 Task: Find connections with filter location Devgarh with filter topic #covidwith filter profile language Potuguese with filter current company Tiger Analytics with filter school Maulana Azad Medical College with filter industry Coal Mining with filter service category Loans with filter keywords title Petroleum Engineer
Action: Mouse moved to (504, 69)
Screenshot: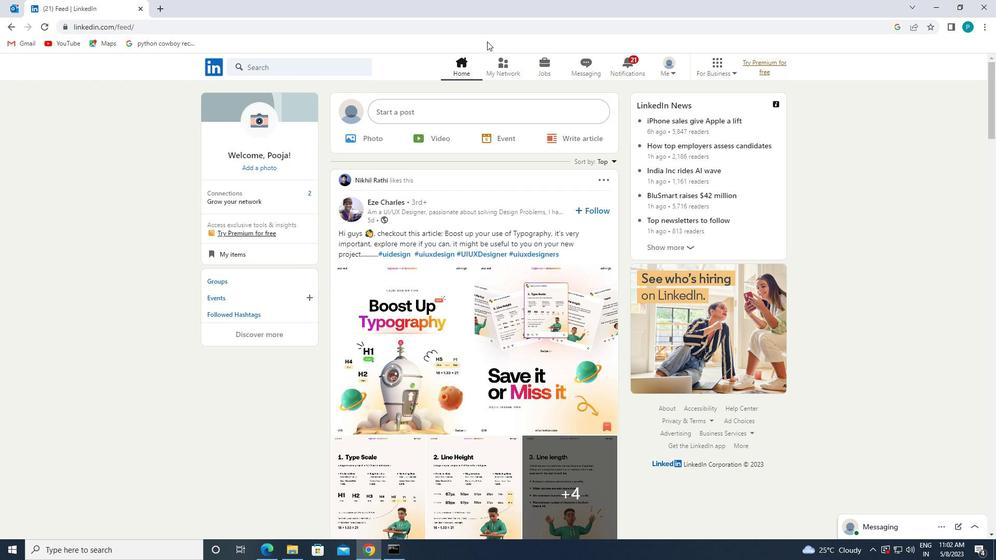 
Action: Mouse pressed left at (504, 69)
Screenshot: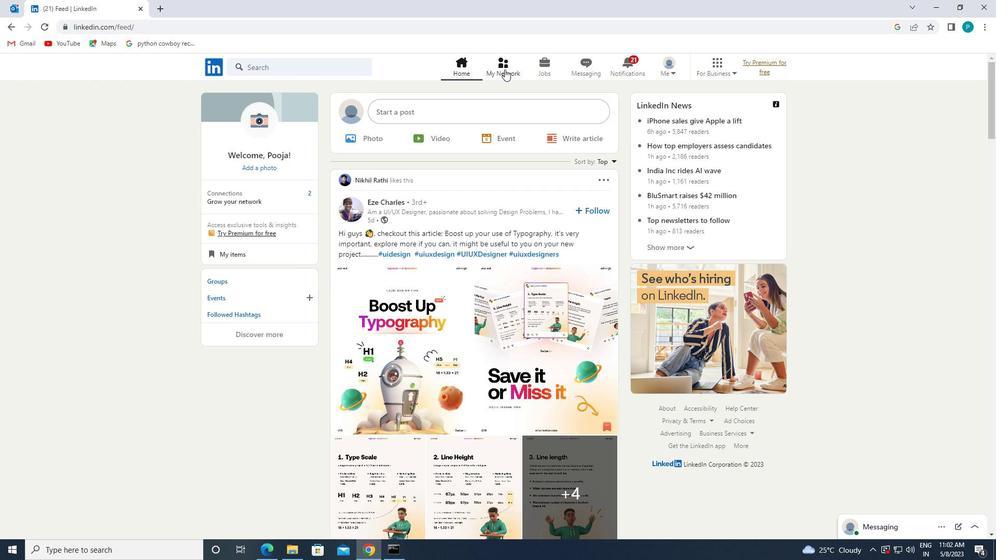 
Action: Mouse moved to (333, 117)
Screenshot: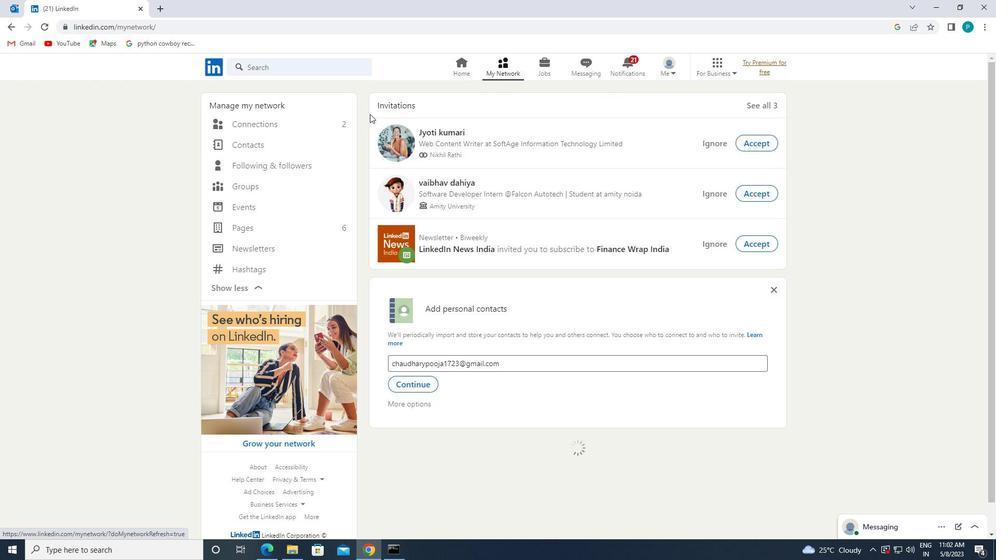
Action: Mouse pressed left at (333, 117)
Screenshot: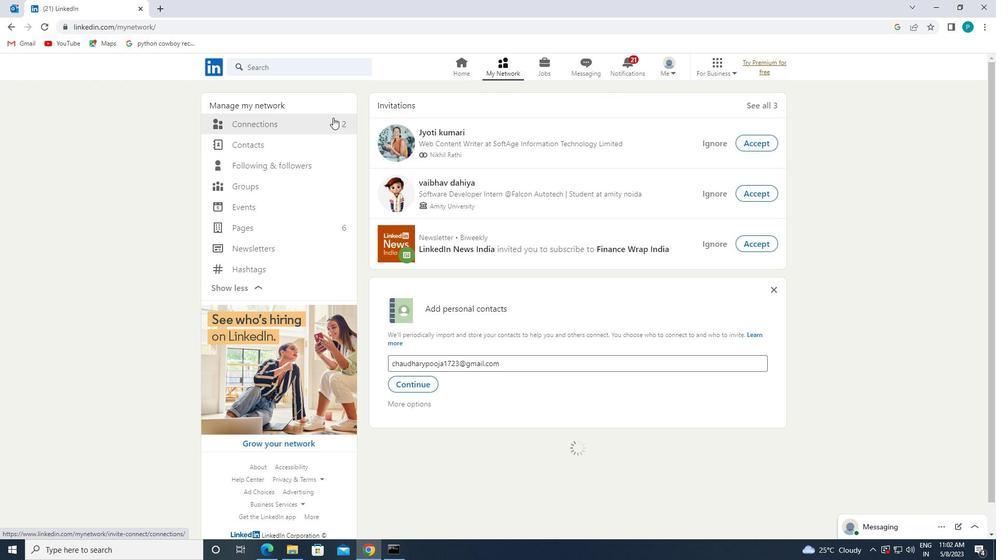 
Action: Mouse moved to (568, 123)
Screenshot: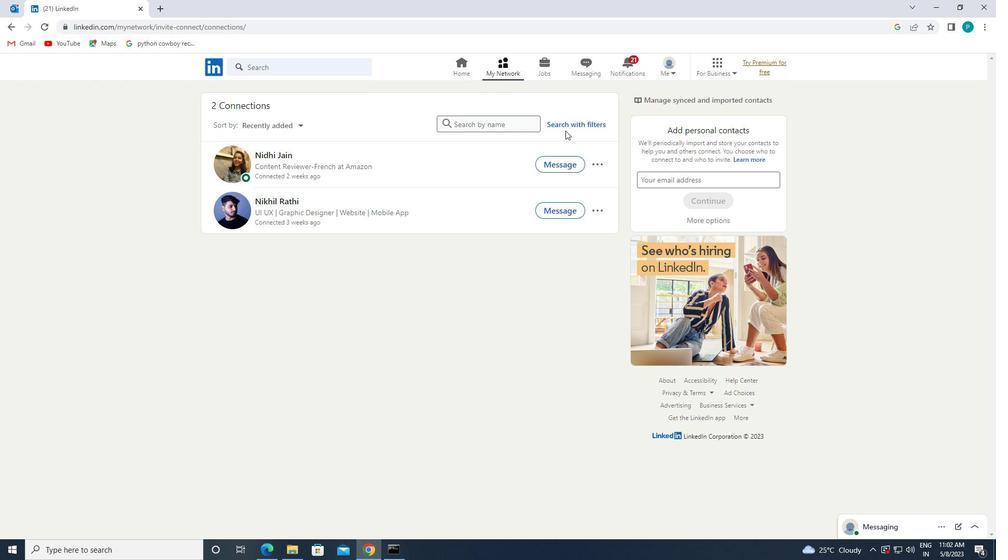 
Action: Mouse pressed left at (568, 123)
Screenshot: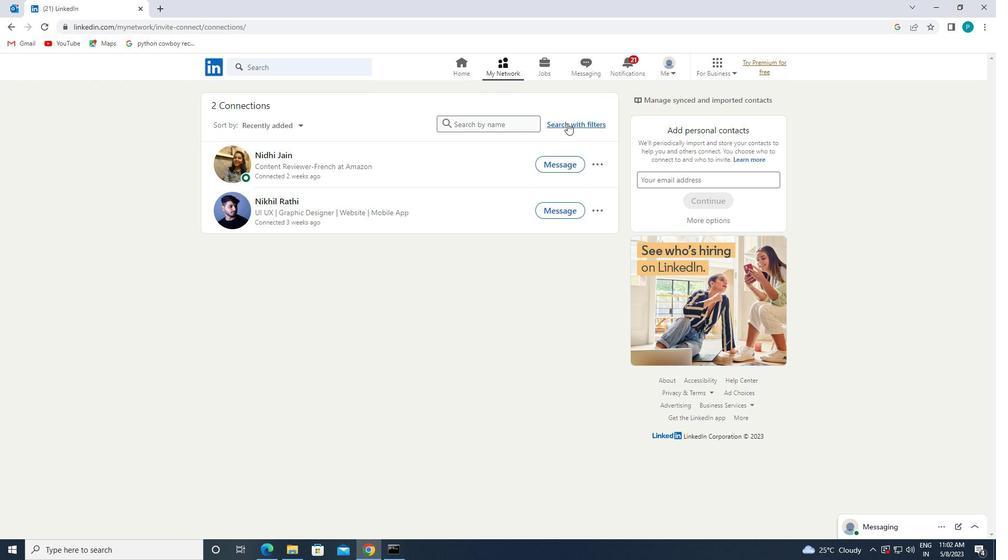 
Action: Mouse moved to (533, 96)
Screenshot: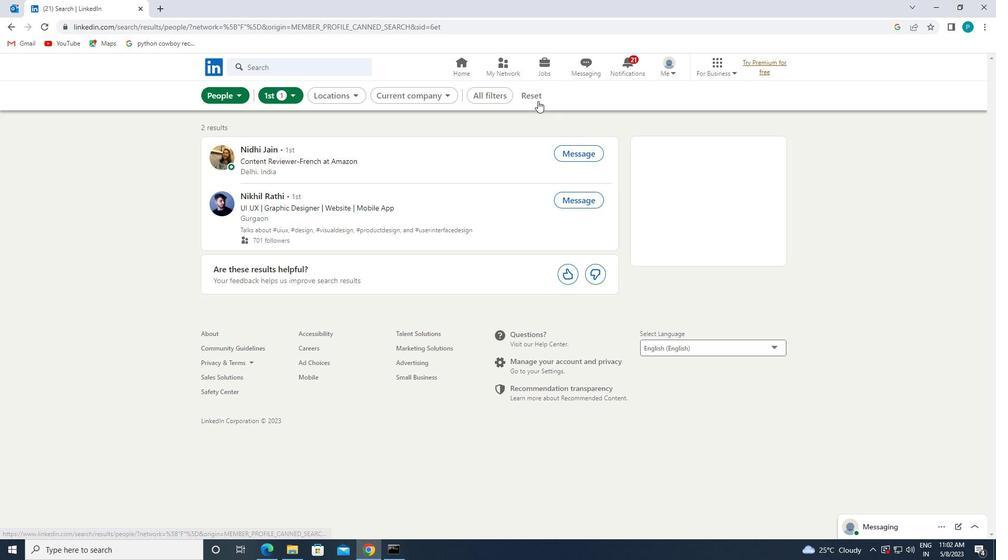 
Action: Mouse pressed left at (533, 96)
Screenshot: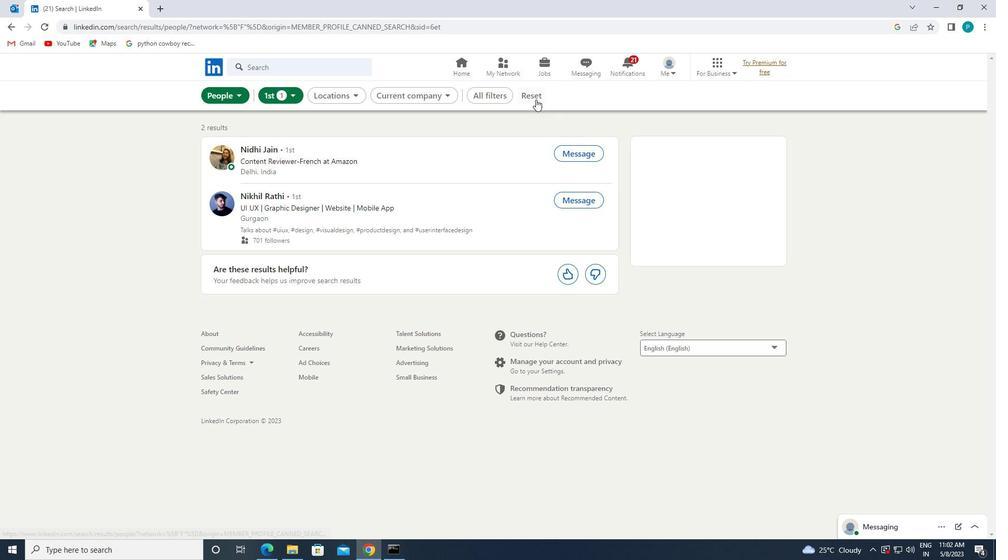 
Action: Mouse moved to (523, 94)
Screenshot: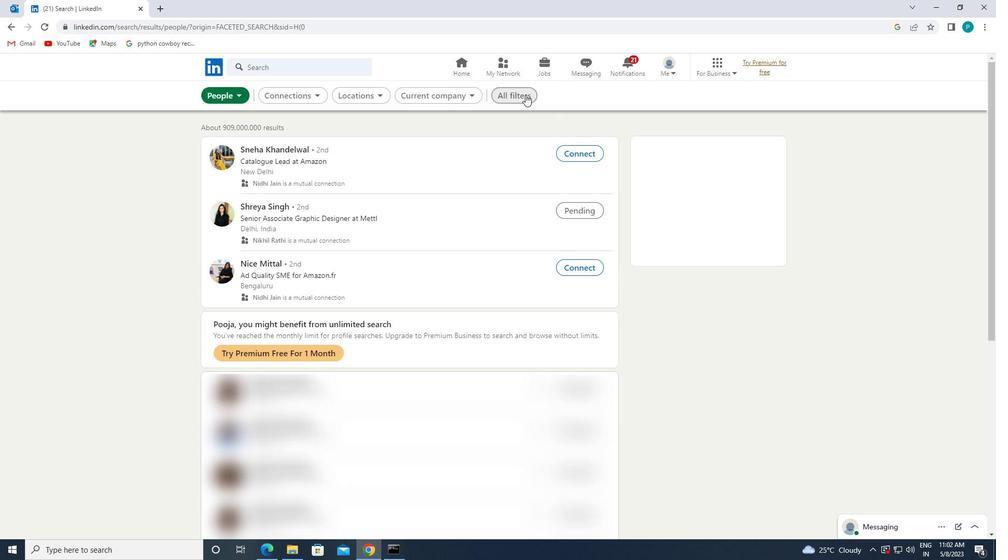 
Action: Mouse pressed left at (523, 94)
Screenshot: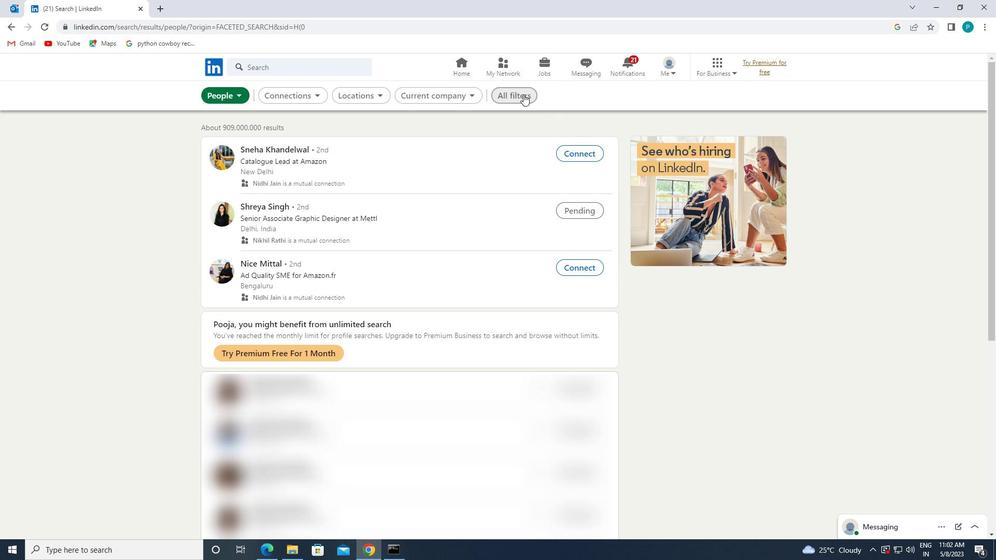 
Action: Mouse moved to (989, 299)
Screenshot: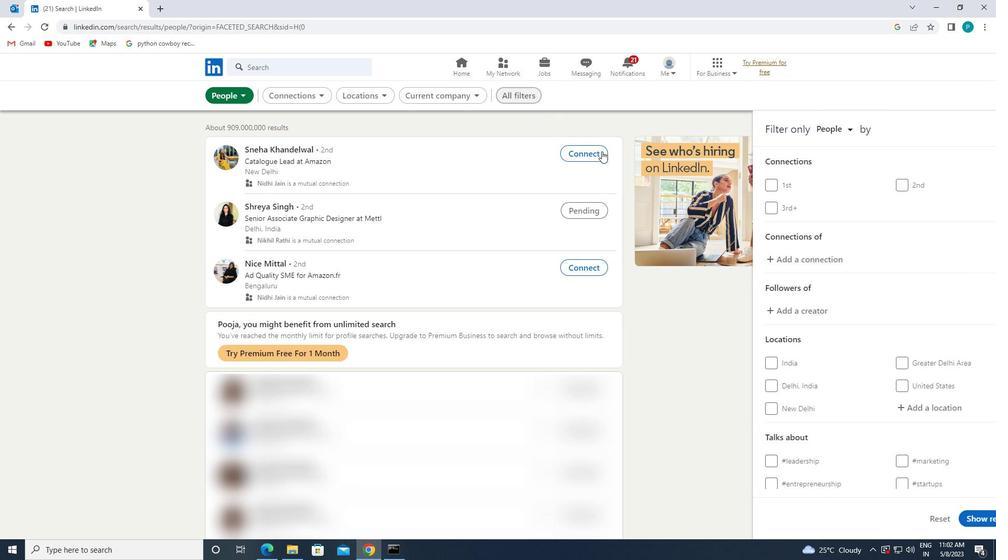
Action: Mouse scrolled (989, 298) with delta (0, 0)
Screenshot: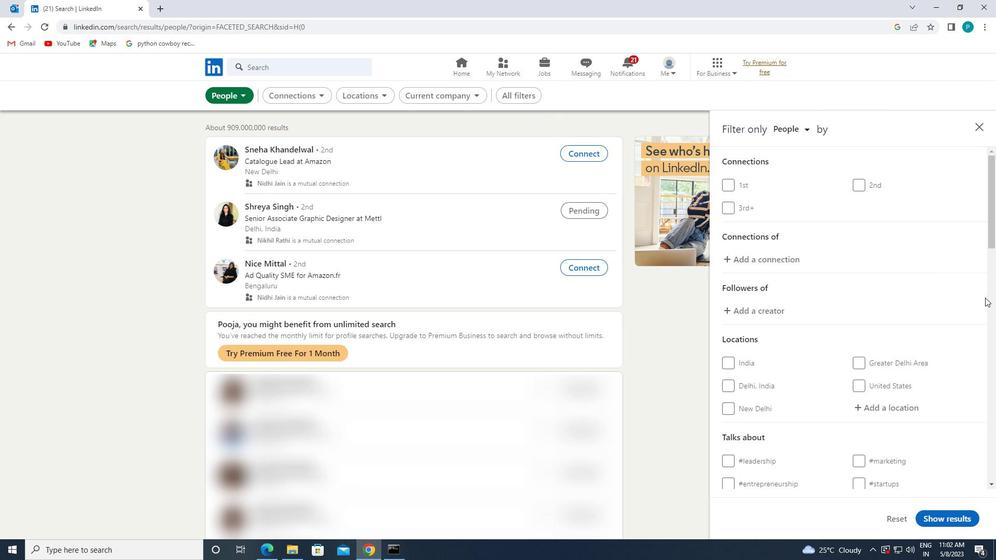
Action: Mouse scrolled (989, 298) with delta (0, 0)
Screenshot: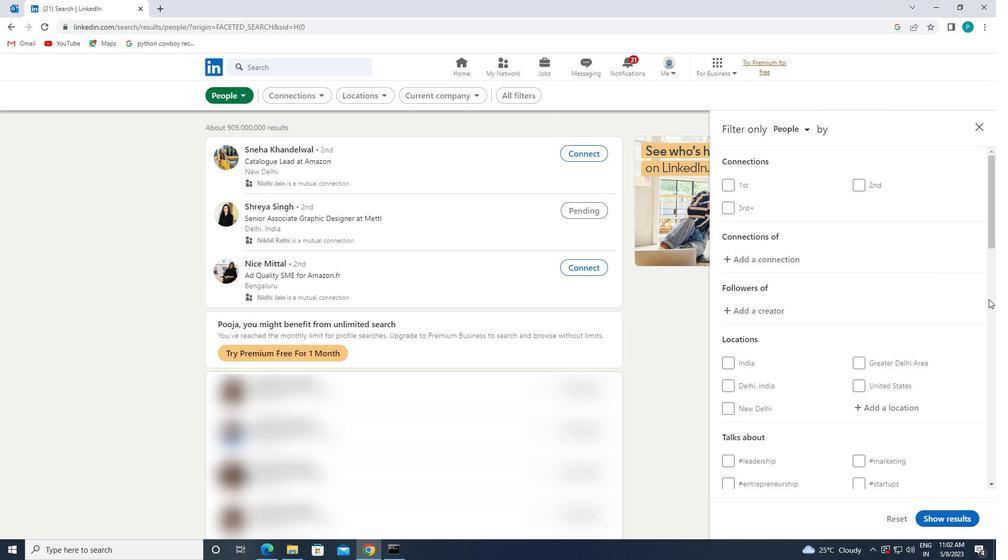 
Action: Mouse moved to (989, 298)
Screenshot: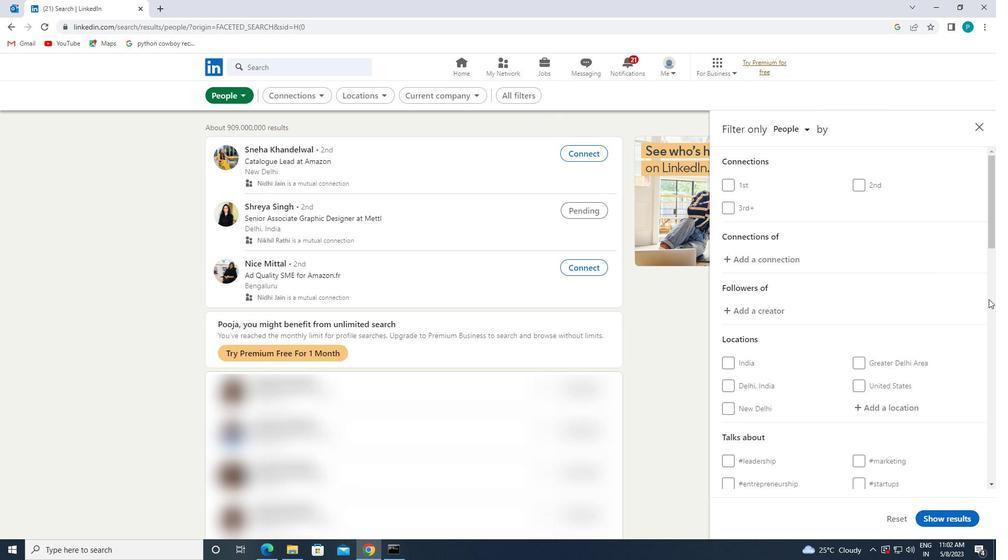
Action: Mouse scrolled (989, 298) with delta (0, 0)
Screenshot: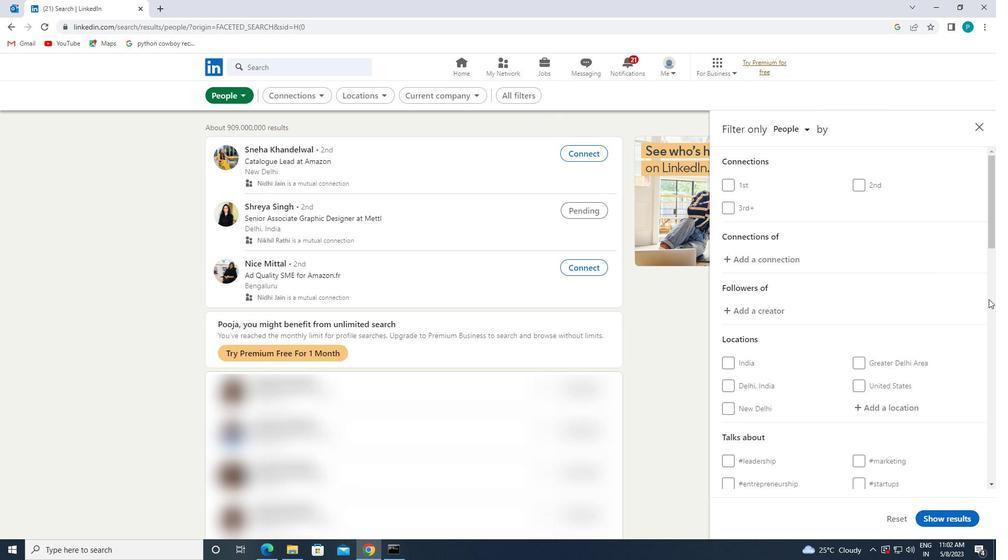 
Action: Mouse moved to (913, 257)
Screenshot: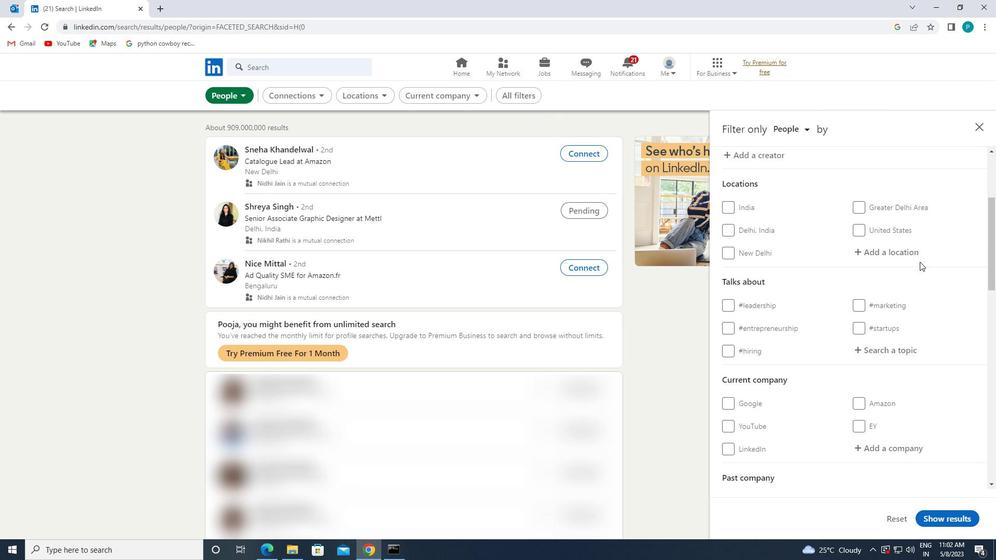 
Action: Mouse pressed left at (913, 257)
Screenshot: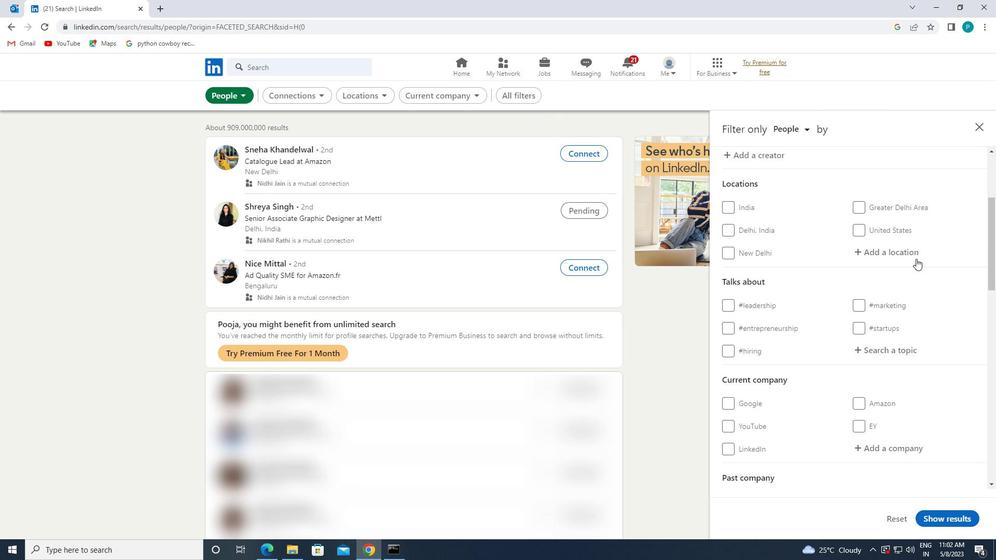 
Action: Key pressed <Key.caps_lock>d<Key.caps_lock>evgarh
Screenshot: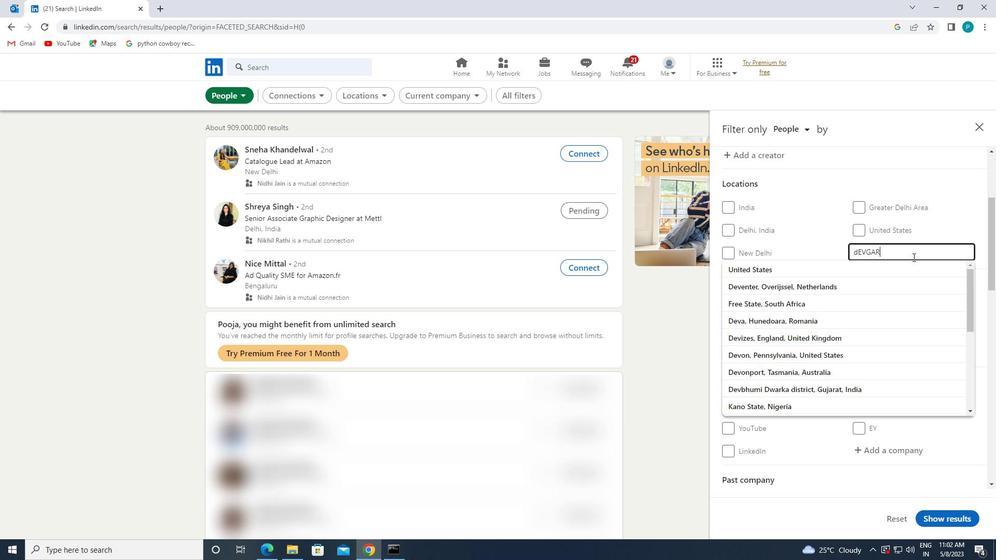 
Action: Mouse moved to (830, 275)
Screenshot: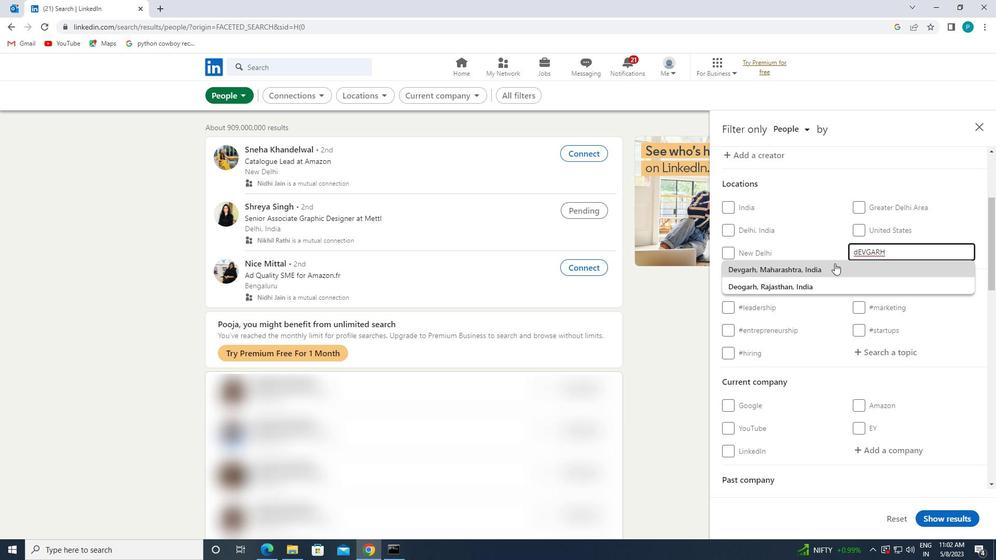 
Action: Mouse pressed left at (830, 275)
Screenshot: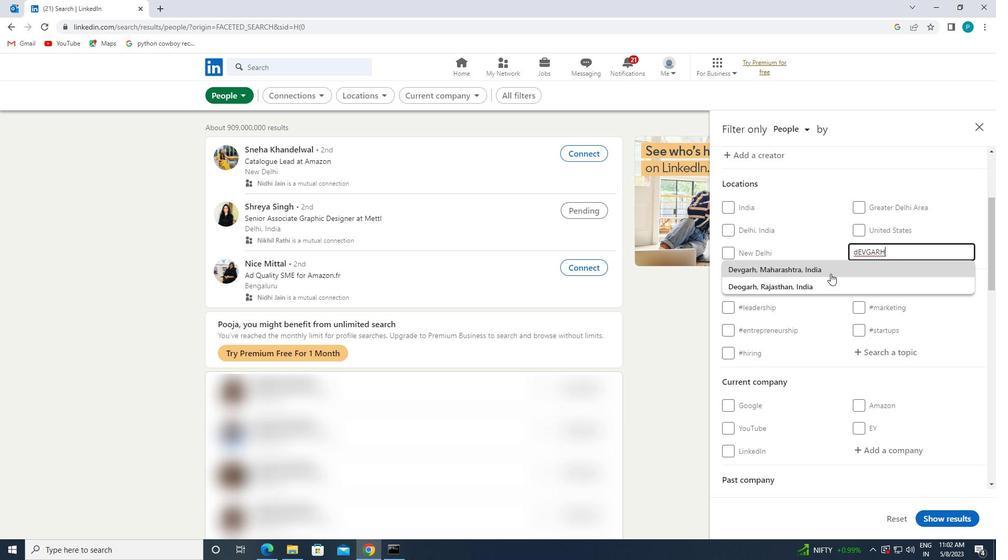 
Action: Mouse moved to (875, 309)
Screenshot: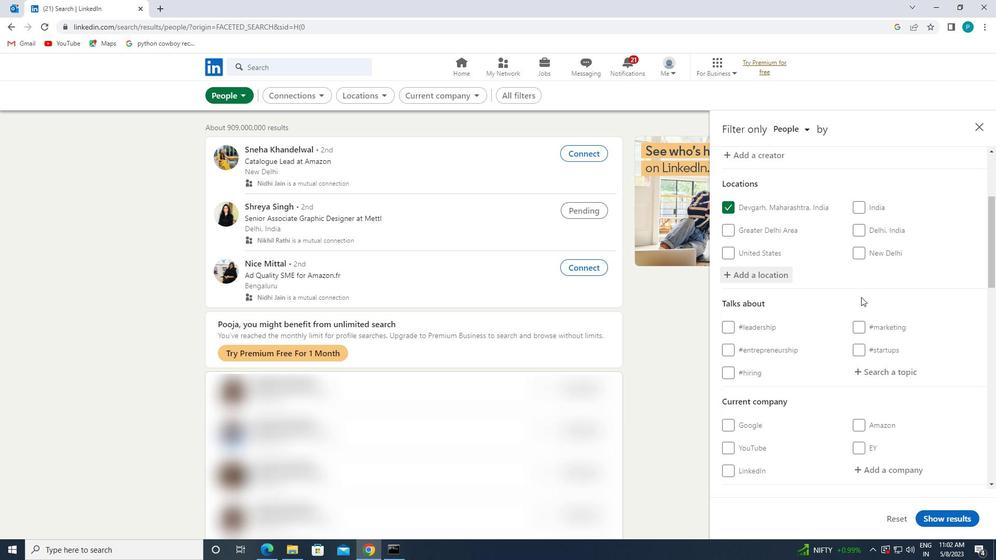 
Action: Mouse scrolled (875, 309) with delta (0, 0)
Screenshot: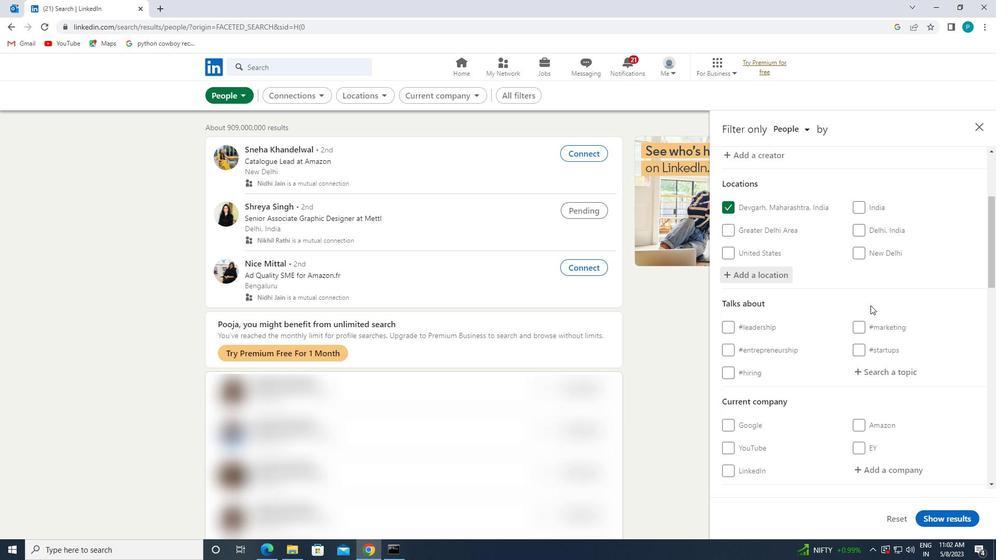 
Action: Mouse moved to (884, 313)
Screenshot: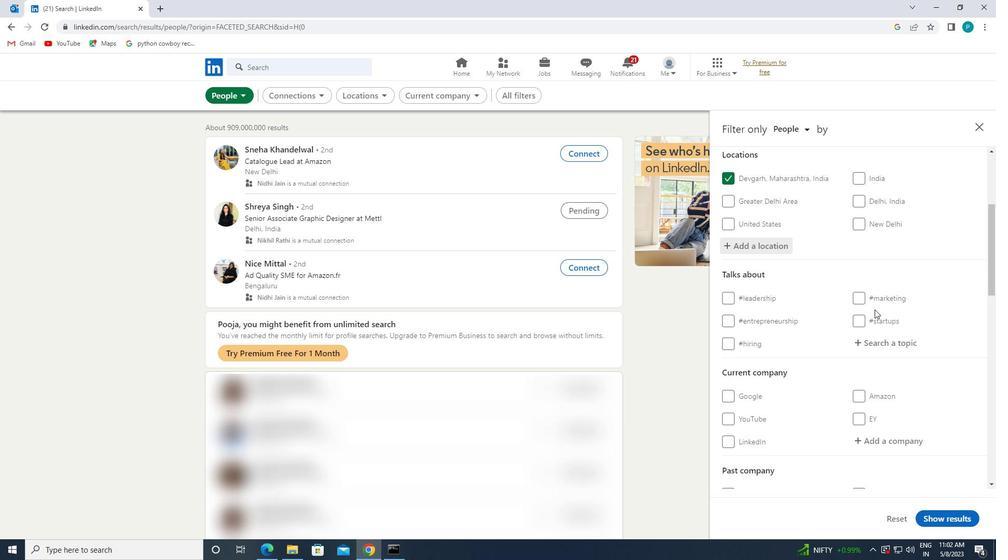 
Action: Mouse pressed left at (884, 313)
Screenshot: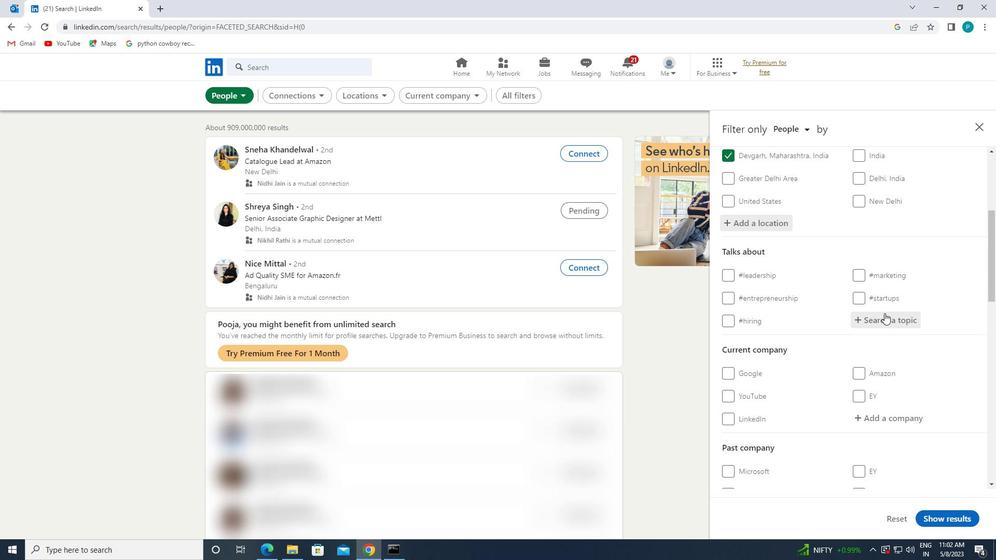 
Action: Key pressed <Key.shift>#COVID<Key.backspace><Key.backspace><Key.backspace><Key.backspace><Key.backspace><Key.caps_lock>COVID
Screenshot: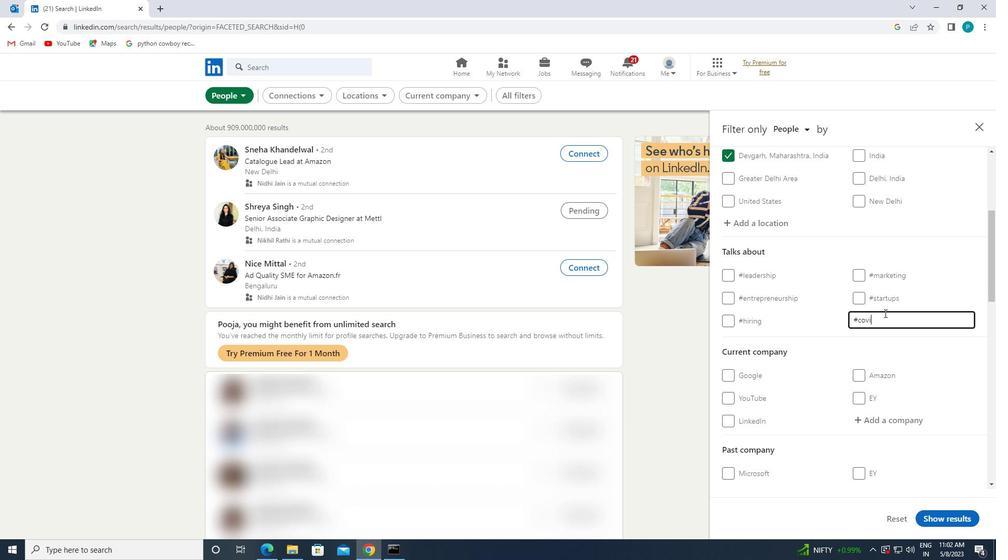 
Action: Mouse moved to (857, 372)
Screenshot: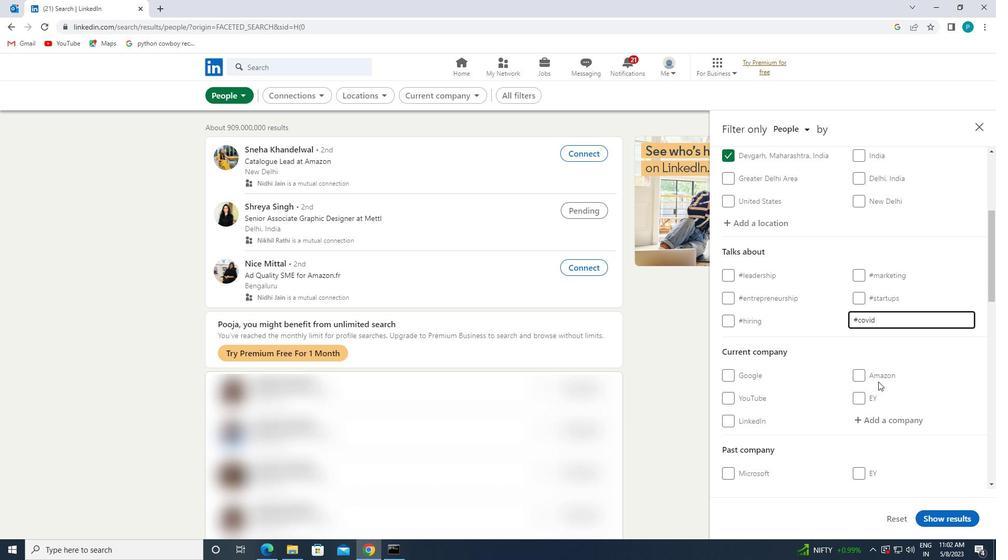 
Action: Mouse scrolled (857, 371) with delta (0, 0)
Screenshot: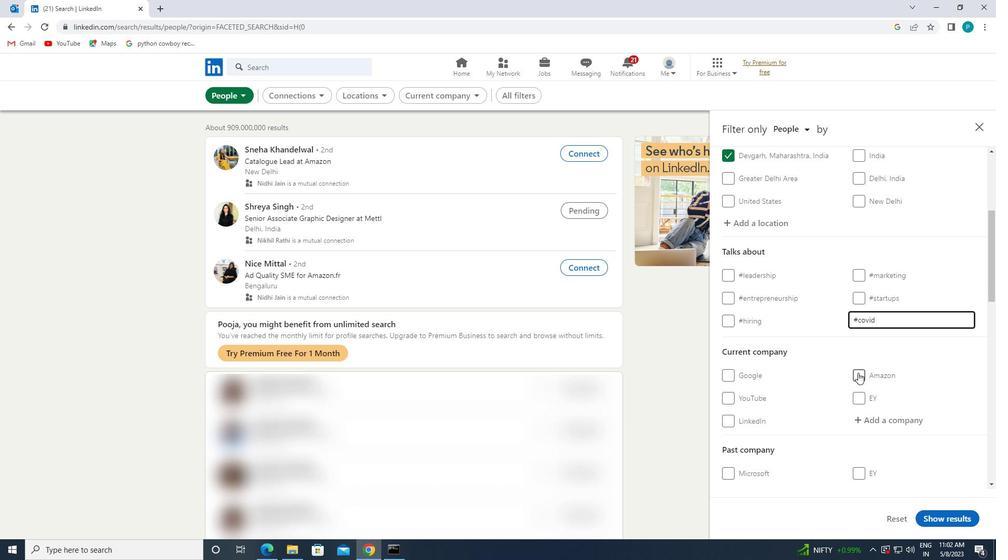 
Action: Mouse moved to (858, 371)
Screenshot: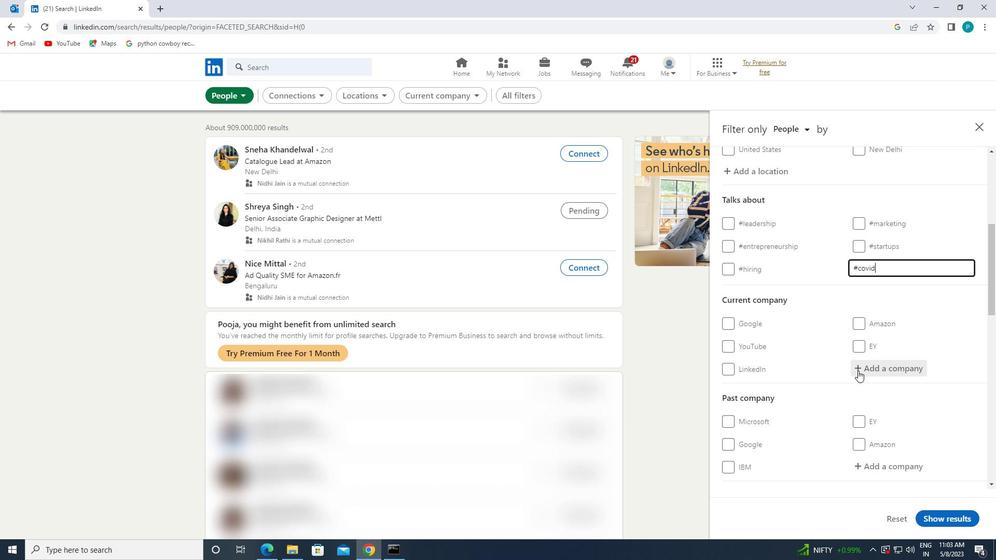 
Action: Mouse scrolled (858, 371) with delta (0, 0)
Screenshot: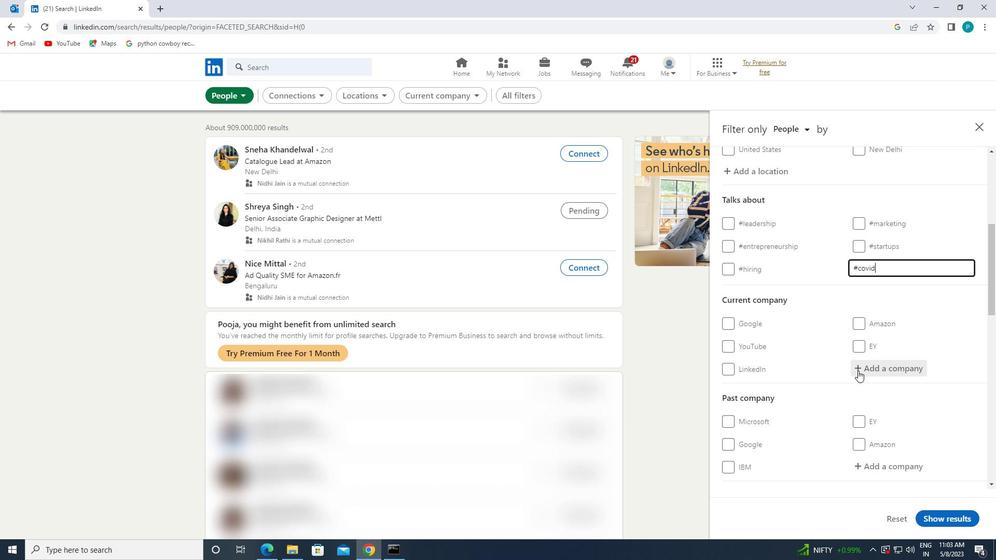 
Action: Mouse moved to (858, 372)
Screenshot: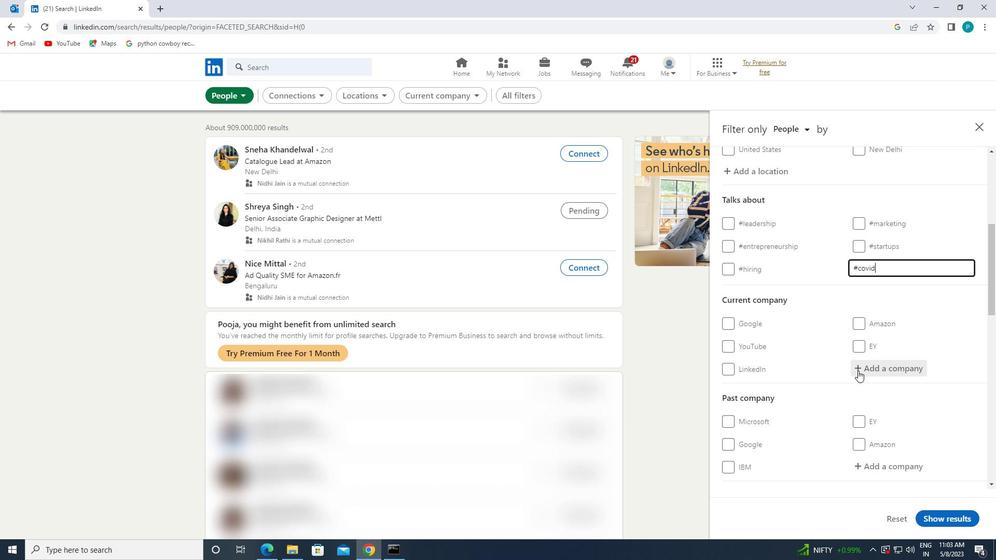 
Action: Mouse scrolled (858, 371) with delta (0, 0)
Screenshot: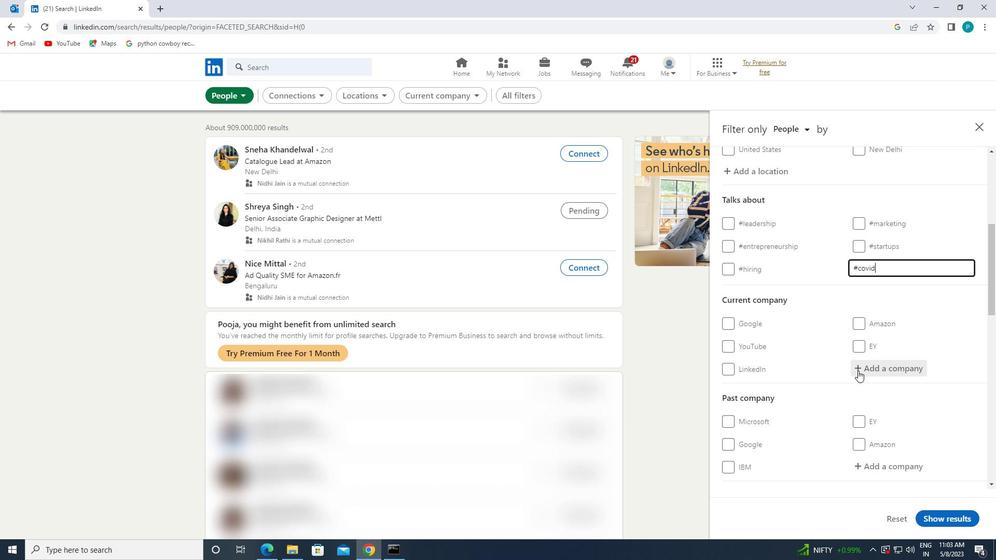 
Action: Mouse moved to (858, 372)
Screenshot: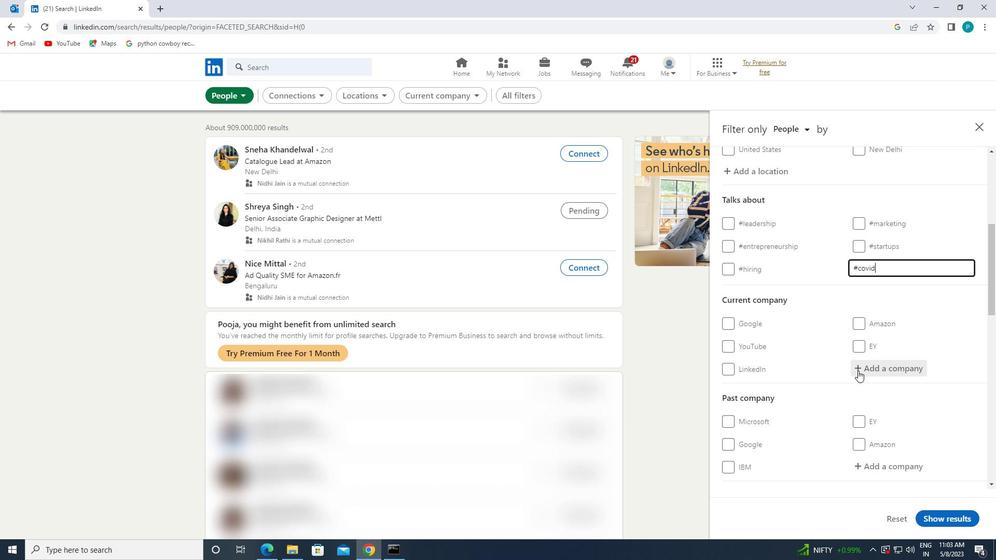 
Action: Mouse scrolled (858, 372) with delta (0, 0)
Screenshot: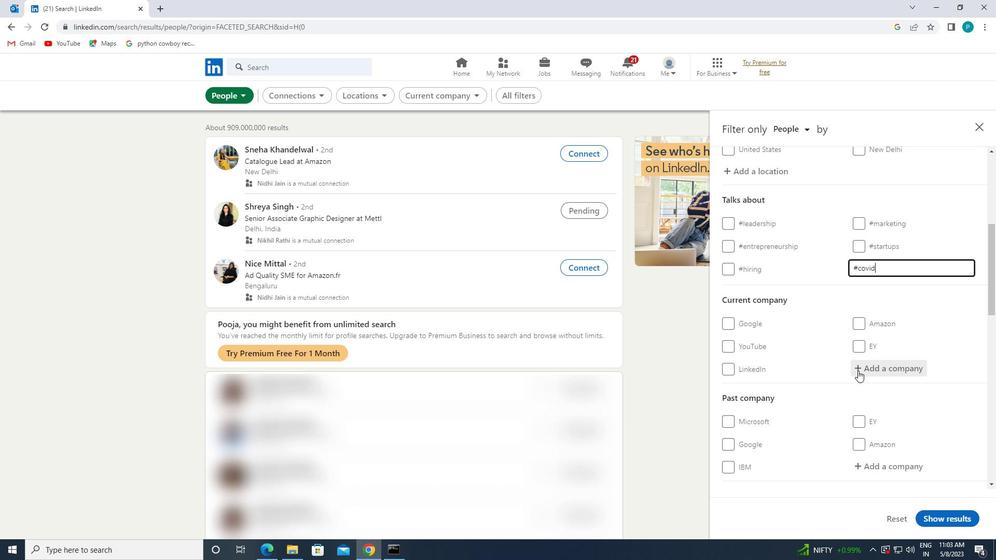
Action: Mouse moved to (825, 417)
Screenshot: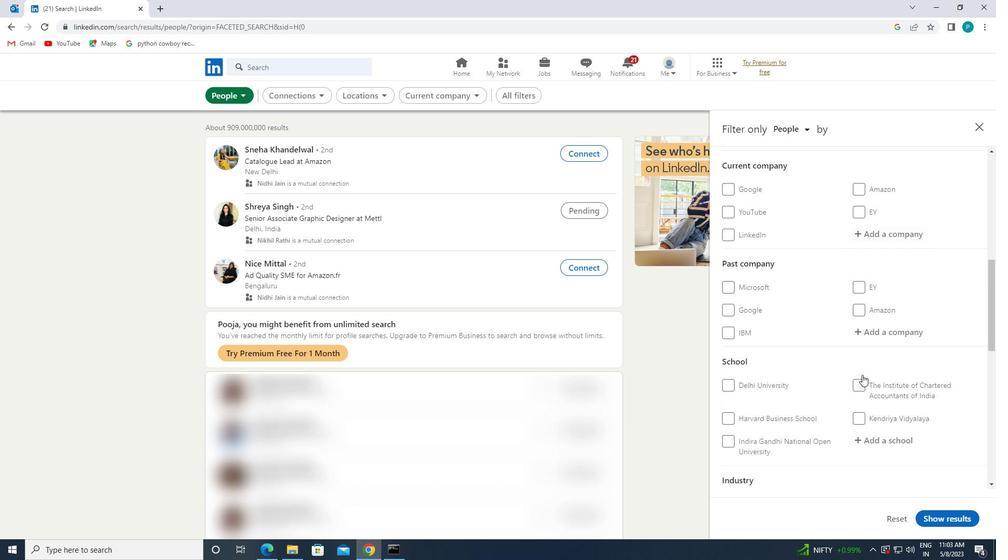 
Action: Mouse scrolled (825, 416) with delta (0, 0)
Screenshot: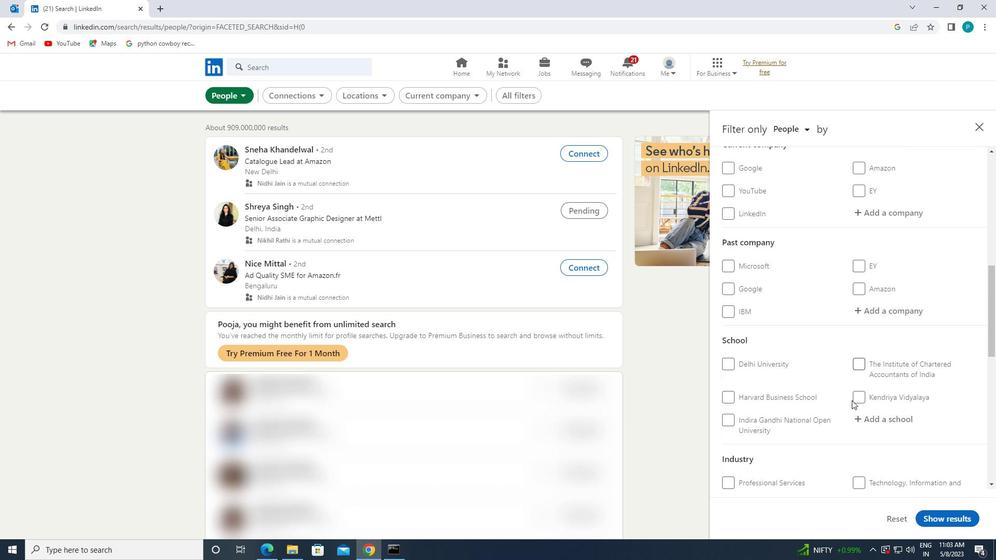
Action: Mouse moved to (824, 417)
Screenshot: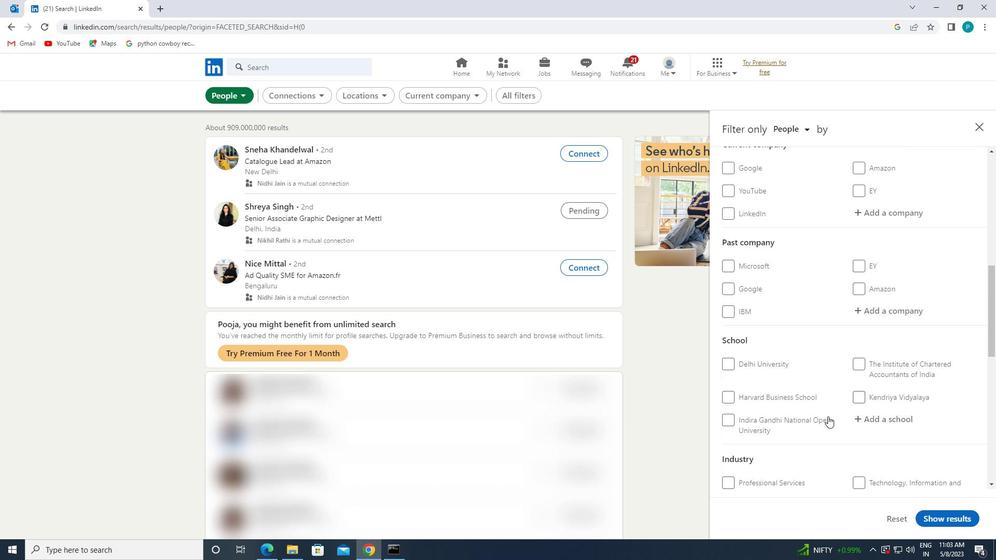 
Action: Mouse scrolled (824, 416) with delta (0, 0)
Screenshot: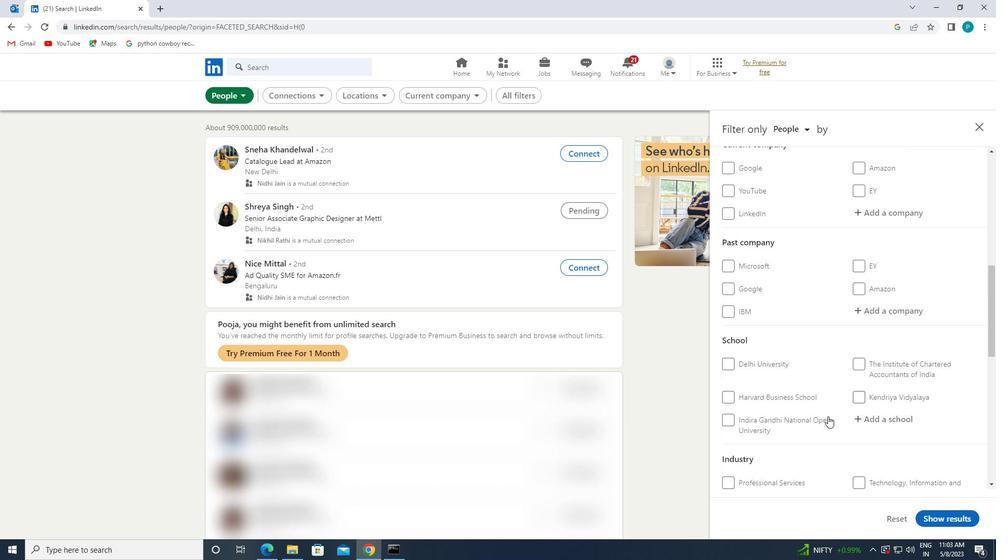 
Action: Mouse moved to (861, 407)
Screenshot: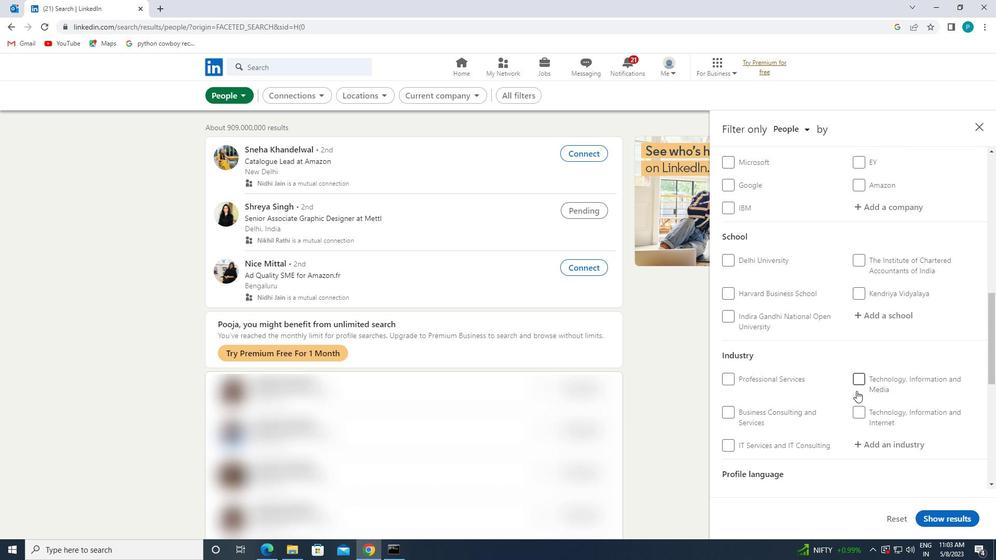 
Action: Mouse scrolled (861, 406) with delta (0, 0)
Screenshot: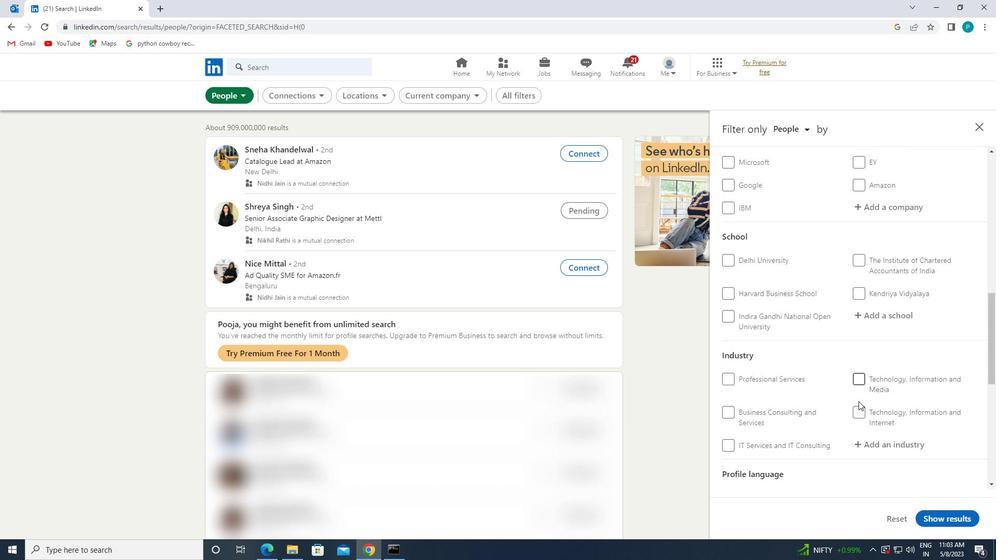 
Action: Mouse moved to (884, 471)
Screenshot: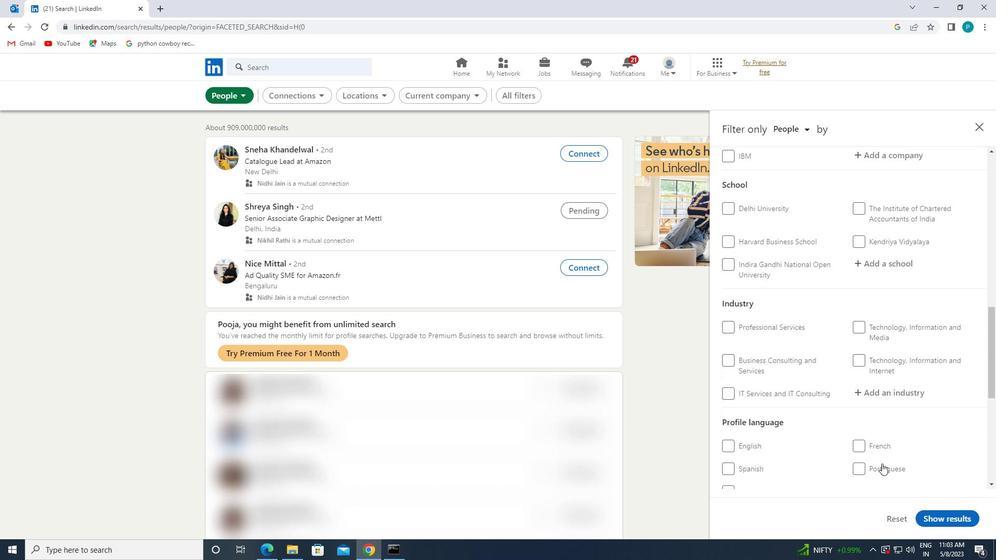 
Action: Mouse pressed left at (884, 471)
Screenshot: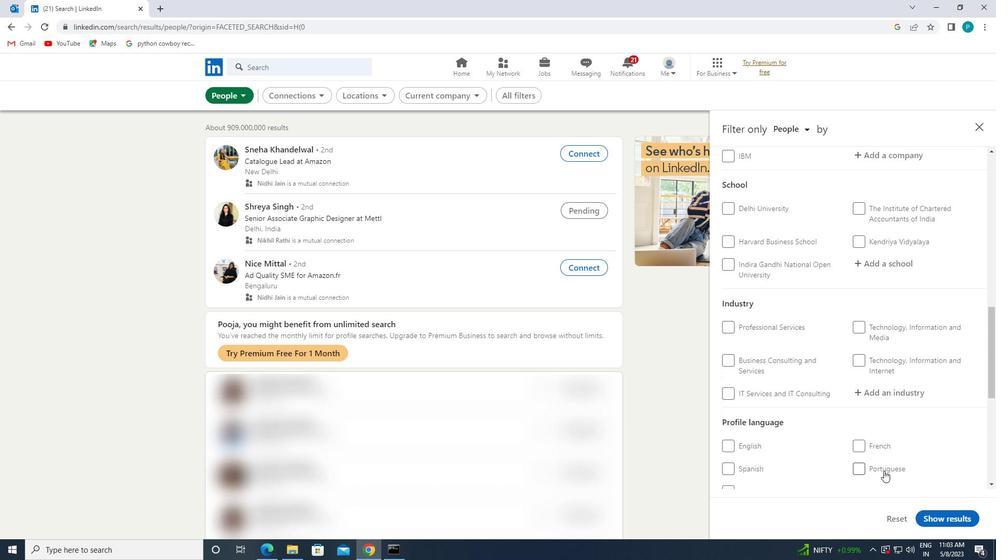 
Action: Mouse moved to (895, 461)
Screenshot: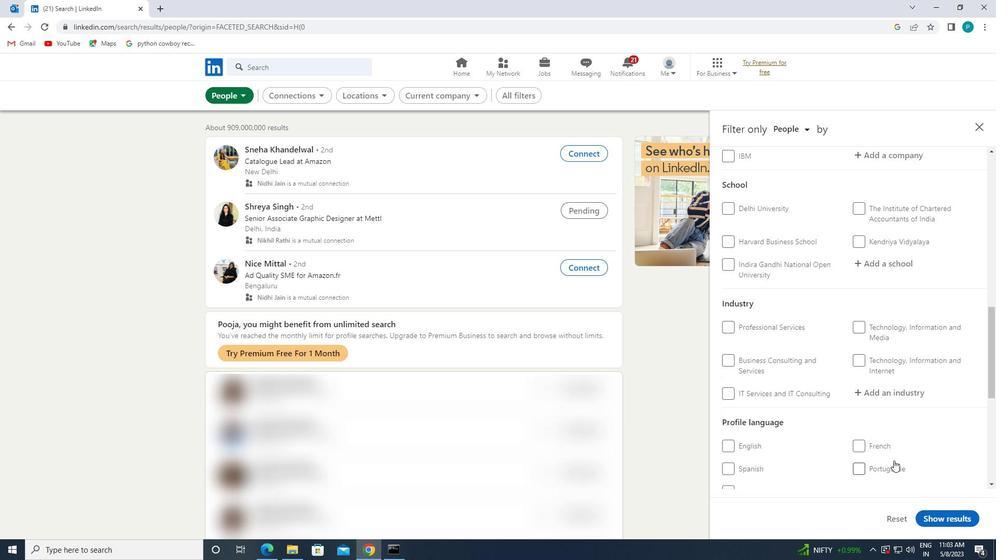 
Action: Mouse pressed left at (895, 461)
Screenshot: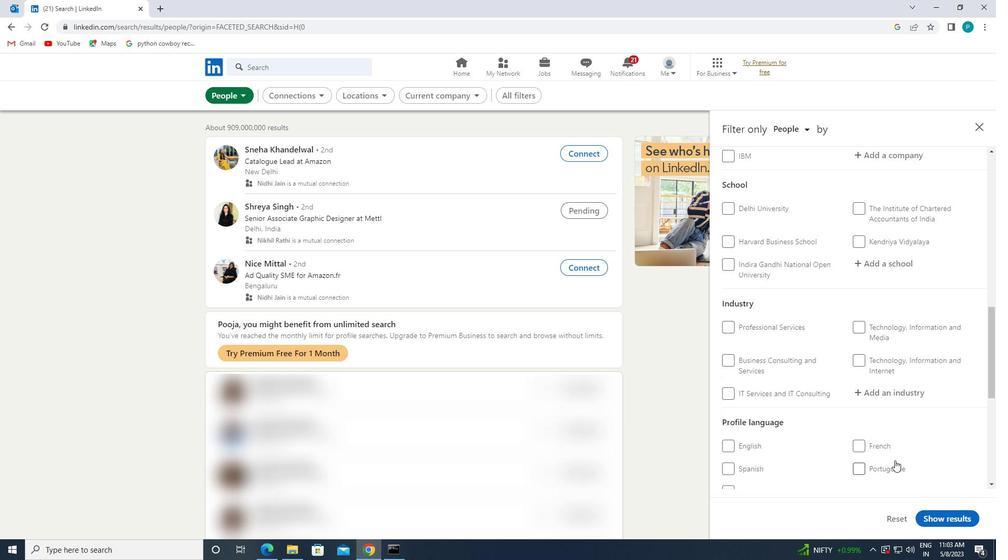 
Action: Mouse moved to (895, 462)
Screenshot: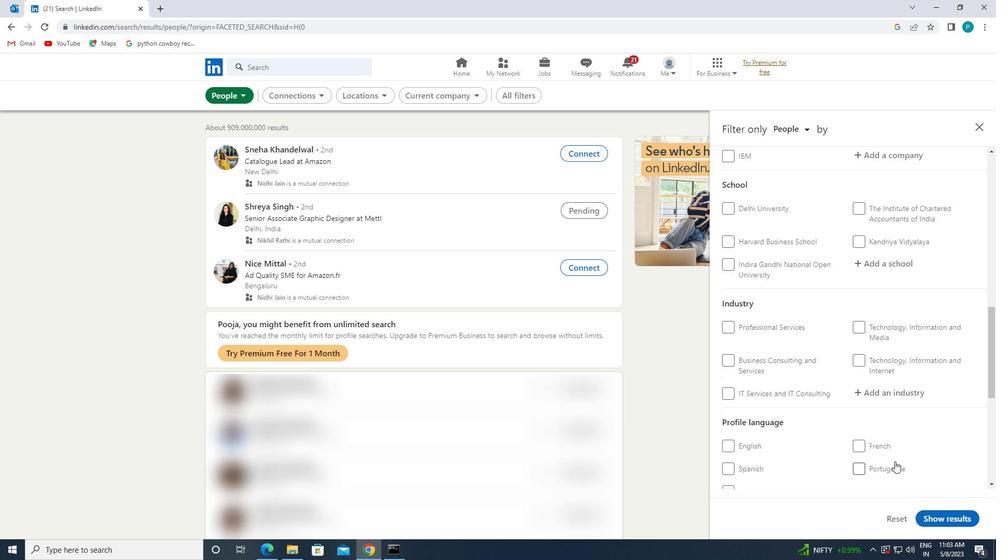 
Action: Mouse pressed left at (895, 462)
Screenshot: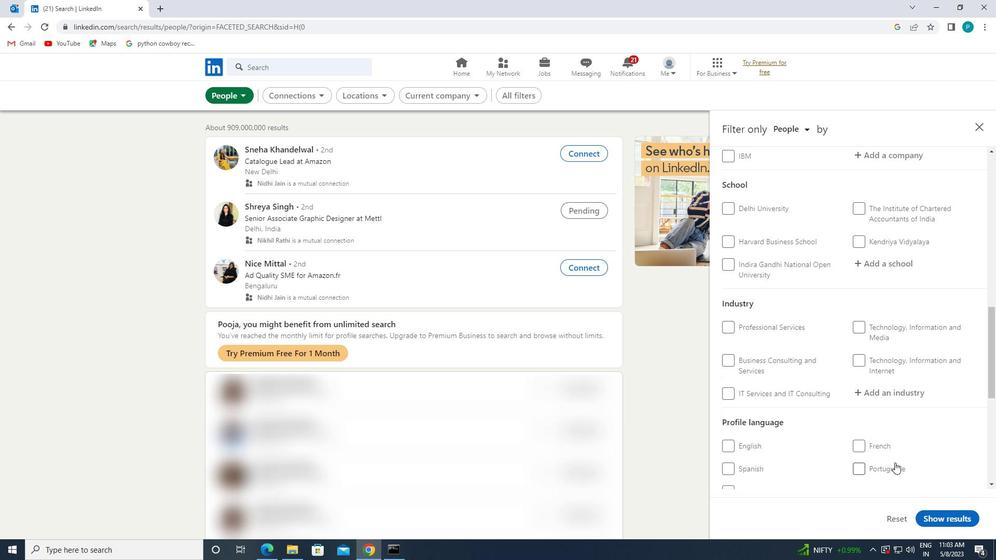 
Action: Mouse moved to (929, 420)
Screenshot: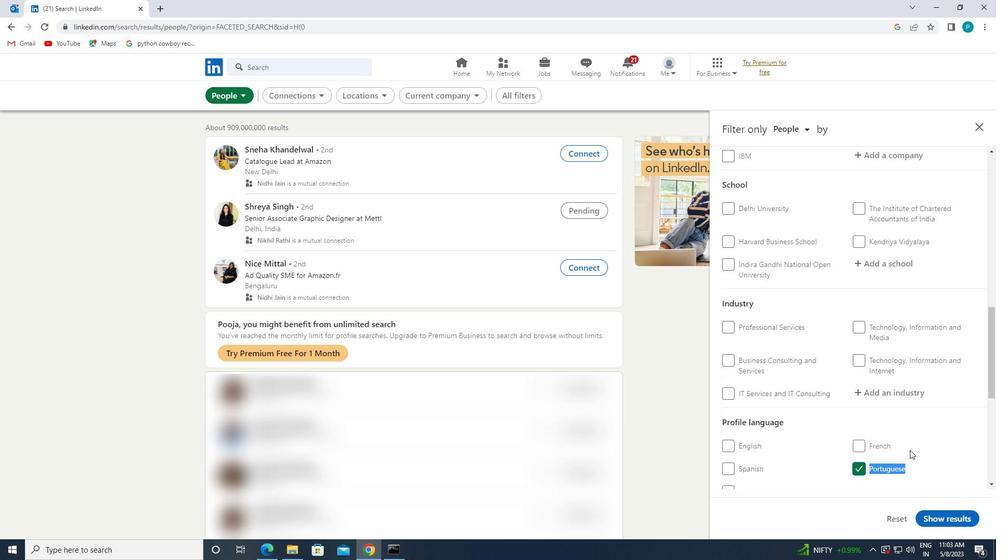 
Action: Mouse scrolled (929, 421) with delta (0, 0)
Screenshot: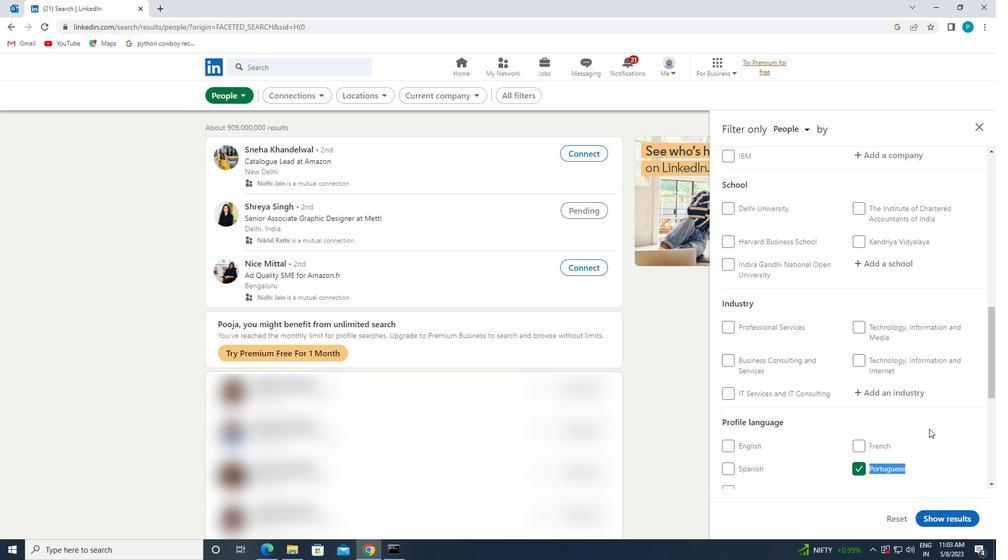 
Action: Mouse scrolled (929, 421) with delta (0, 0)
Screenshot: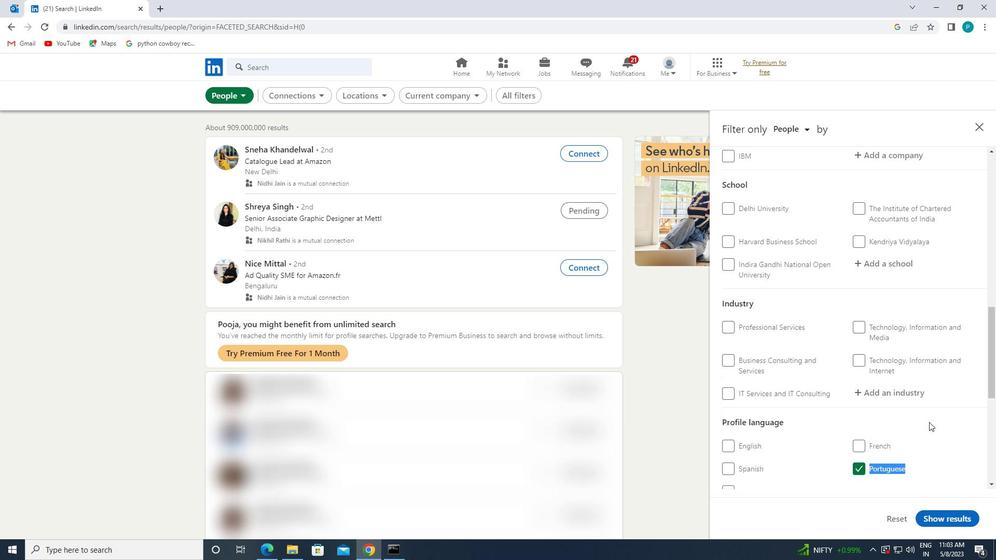 
Action: Mouse scrolled (929, 421) with delta (0, 0)
Screenshot: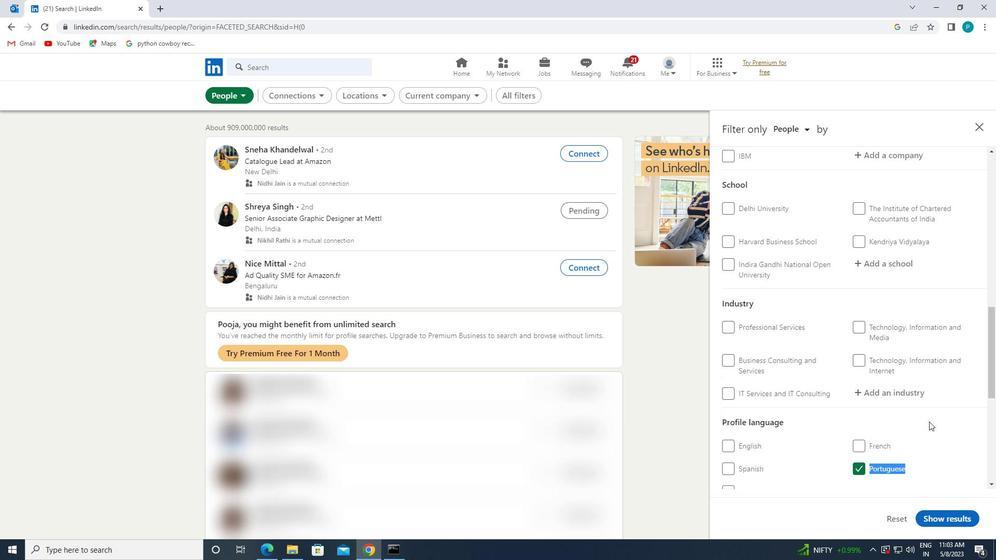 
Action: Mouse moved to (919, 379)
Screenshot: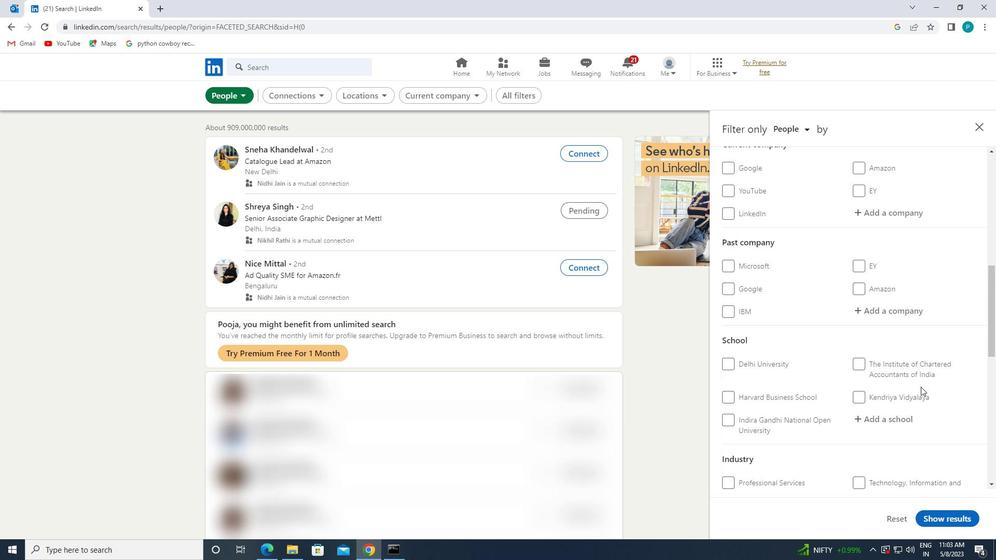 
Action: Mouse scrolled (919, 379) with delta (0, 0)
Screenshot: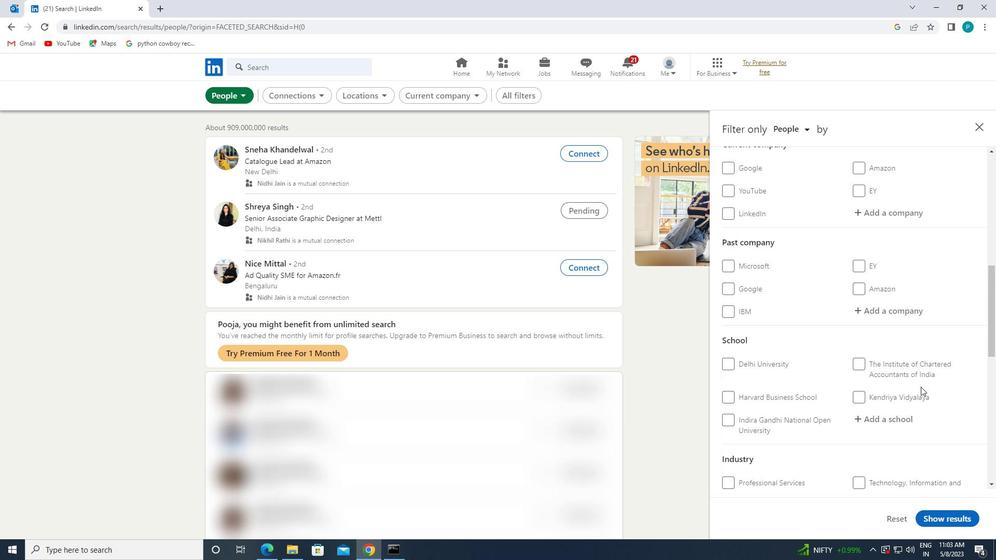 
Action: Mouse scrolled (919, 379) with delta (0, 0)
Screenshot: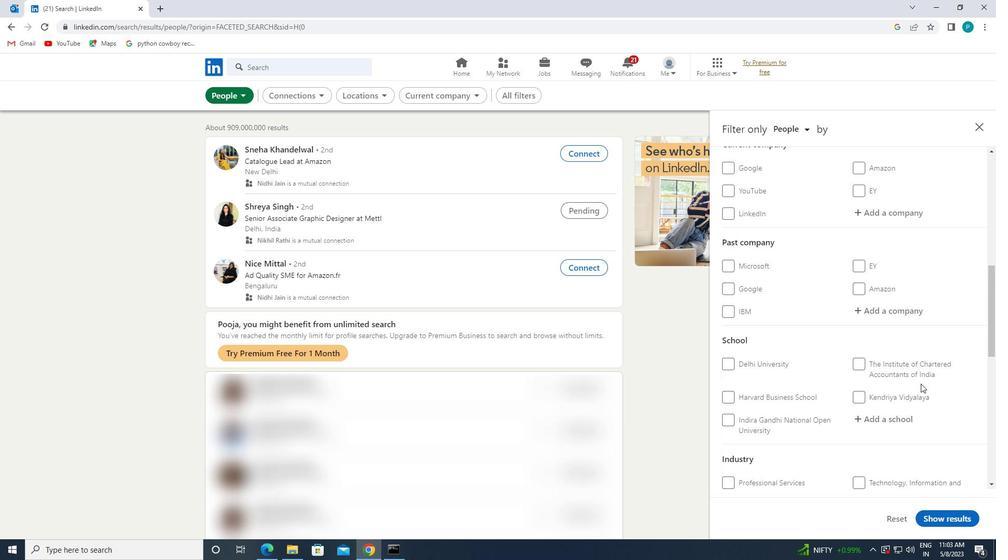 
Action: Mouse scrolled (919, 379) with delta (0, 0)
Screenshot: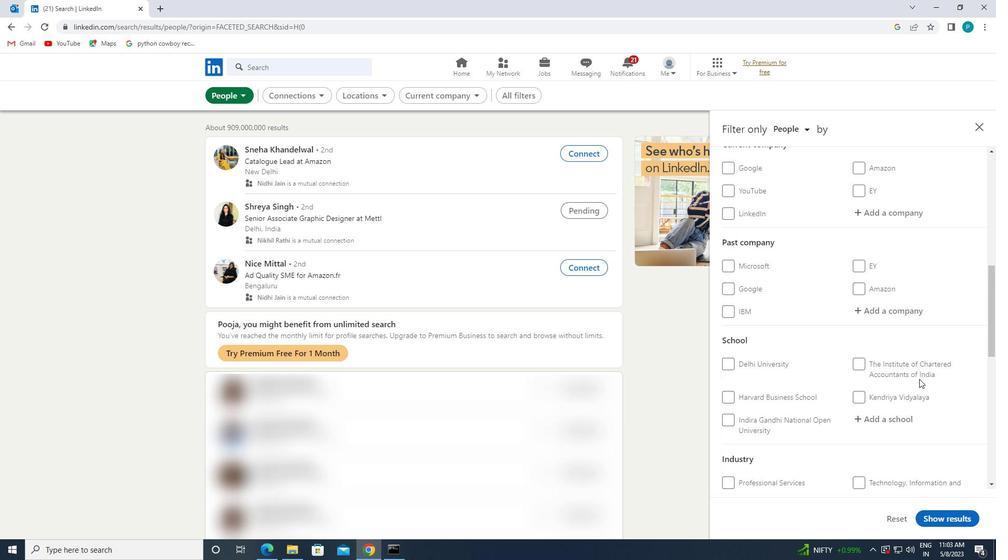 
Action: Mouse moved to (902, 338)
Screenshot: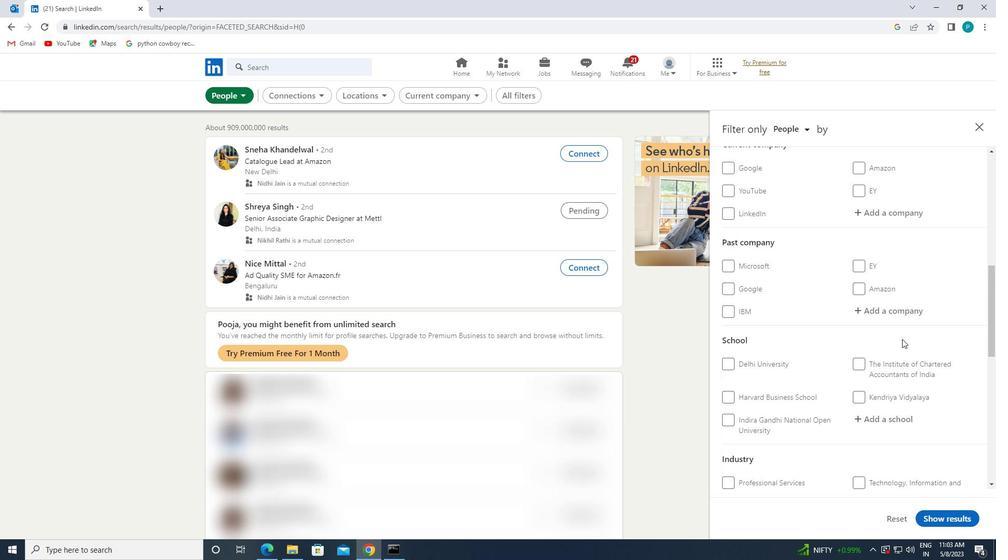 
Action: Mouse scrolled (902, 339) with delta (0, 0)
Screenshot: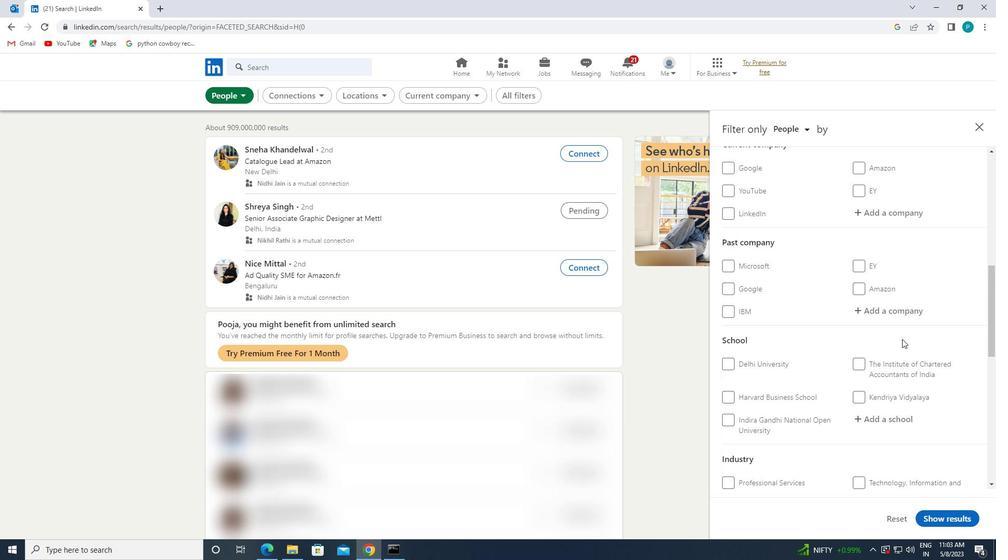 
Action: Mouse scrolled (902, 339) with delta (0, 0)
Screenshot: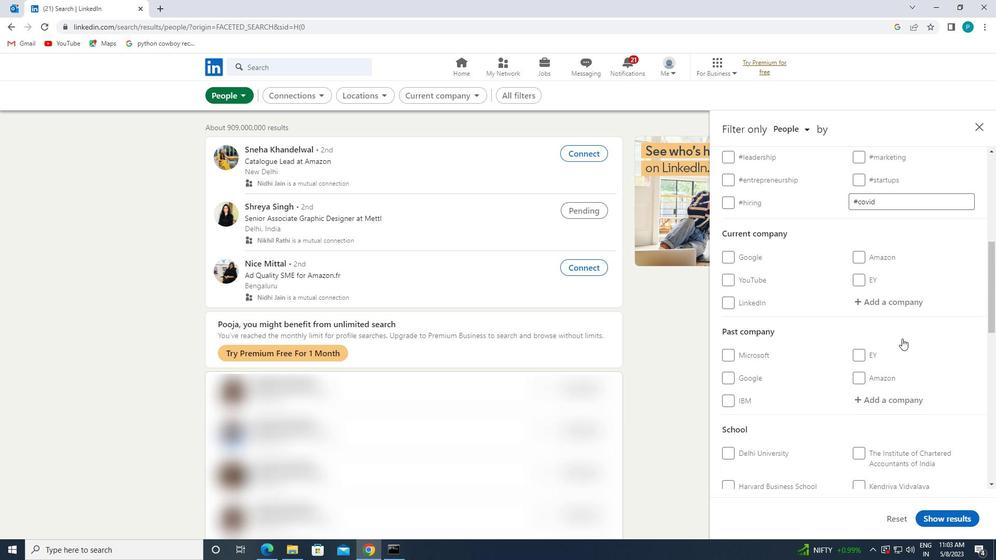 
Action: Mouse scrolled (902, 338) with delta (0, 0)
Screenshot: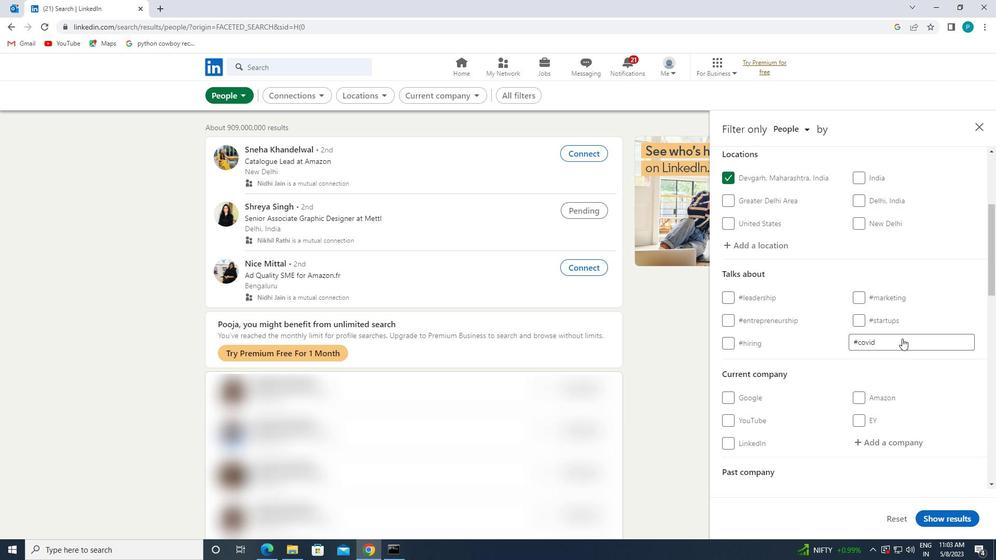
Action: Mouse scrolled (902, 338) with delta (0, 0)
Screenshot: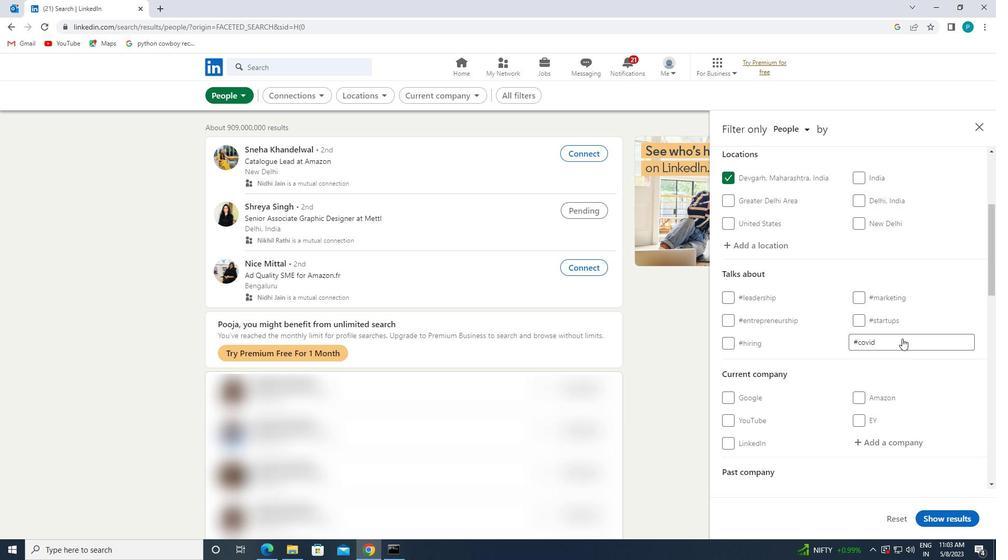 
Action: Mouse moved to (899, 370)
Screenshot: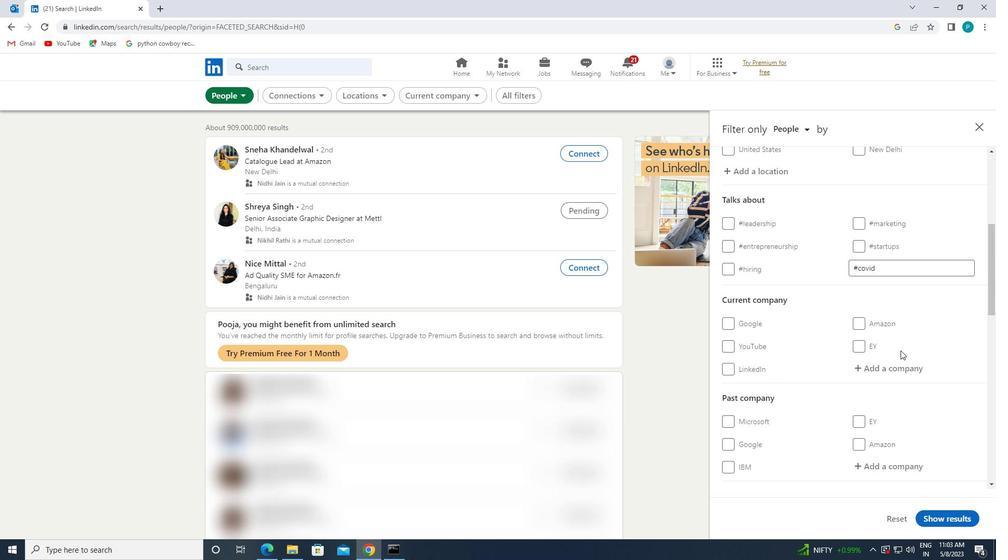 
Action: Mouse pressed left at (899, 370)
Screenshot: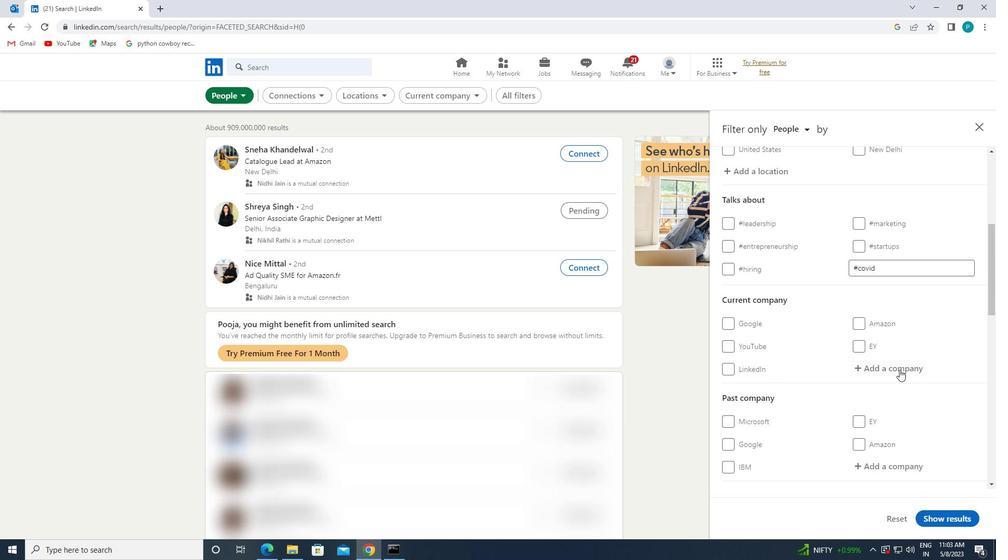 
Action: Mouse moved to (904, 373)
Screenshot: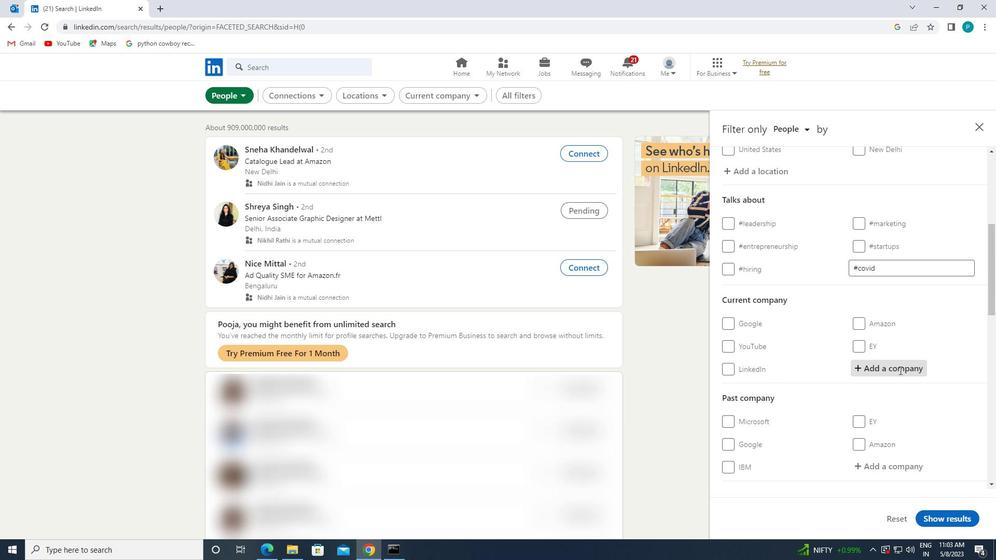 
Action: Key pressed <Key.caps_lock>T<Key.caps_lock>IGER
Screenshot: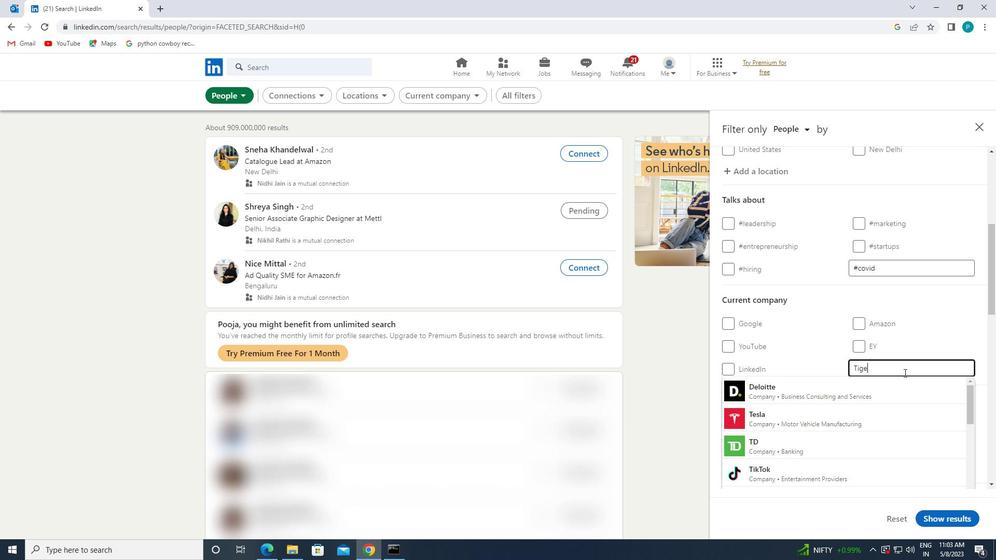 
Action: Mouse moved to (898, 387)
Screenshot: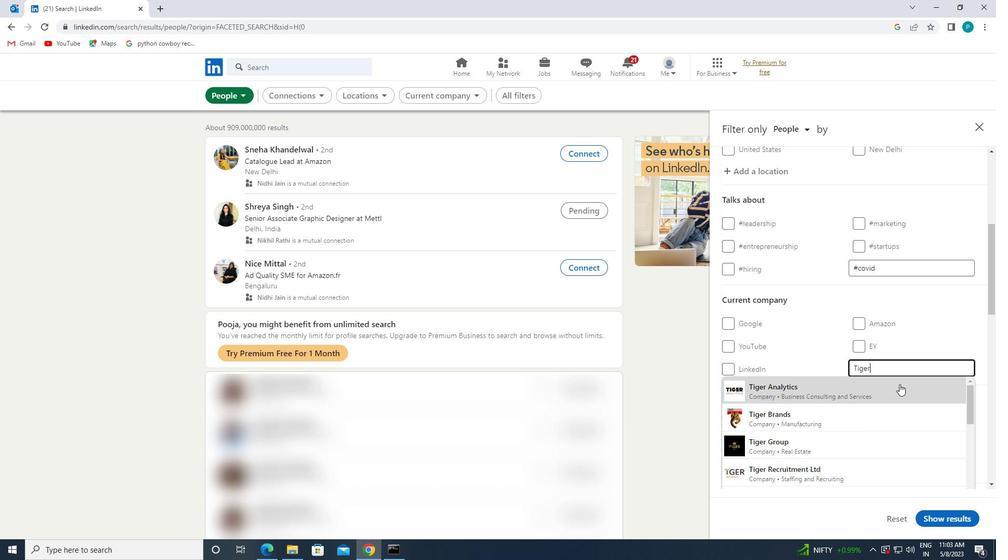 
Action: Mouse pressed left at (898, 387)
Screenshot: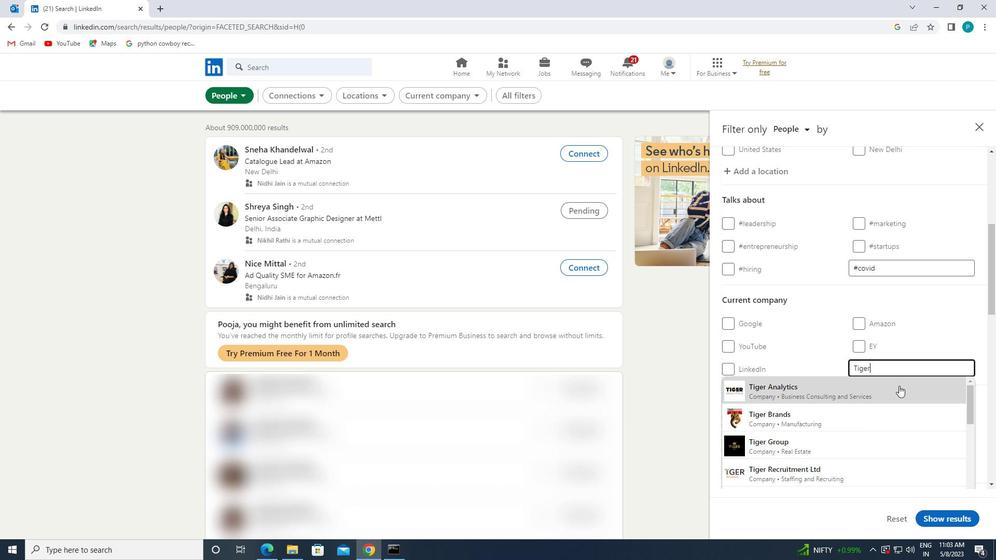 
Action: Mouse moved to (901, 389)
Screenshot: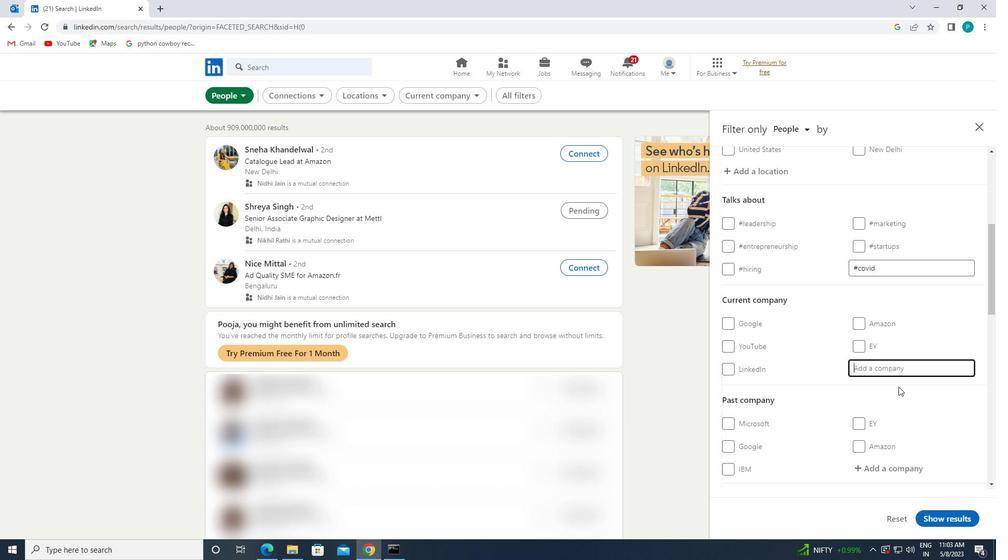 
Action: Mouse scrolled (901, 388) with delta (0, 0)
Screenshot: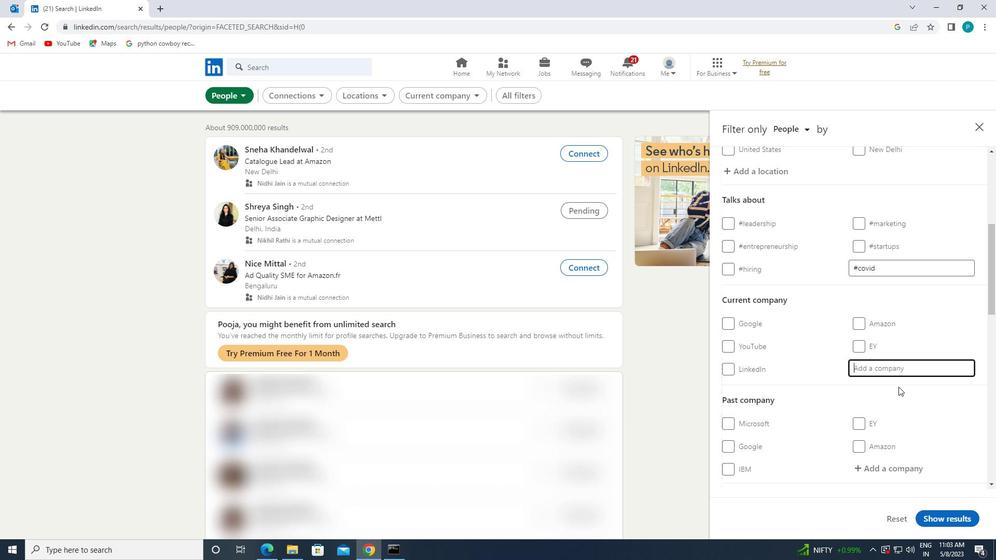 
Action: Mouse scrolled (901, 388) with delta (0, 0)
Screenshot: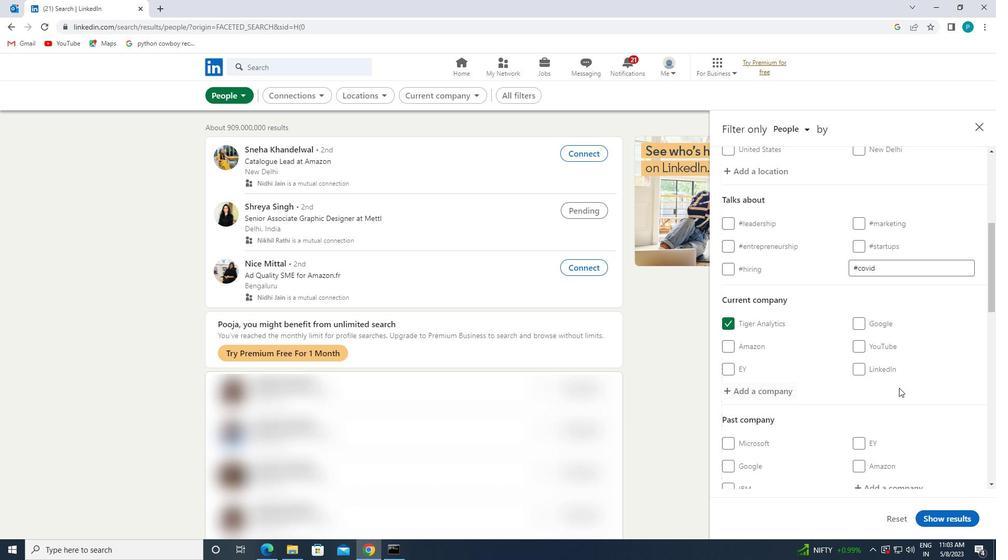 
Action: Mouse moved to (902, 389)
Screenshot: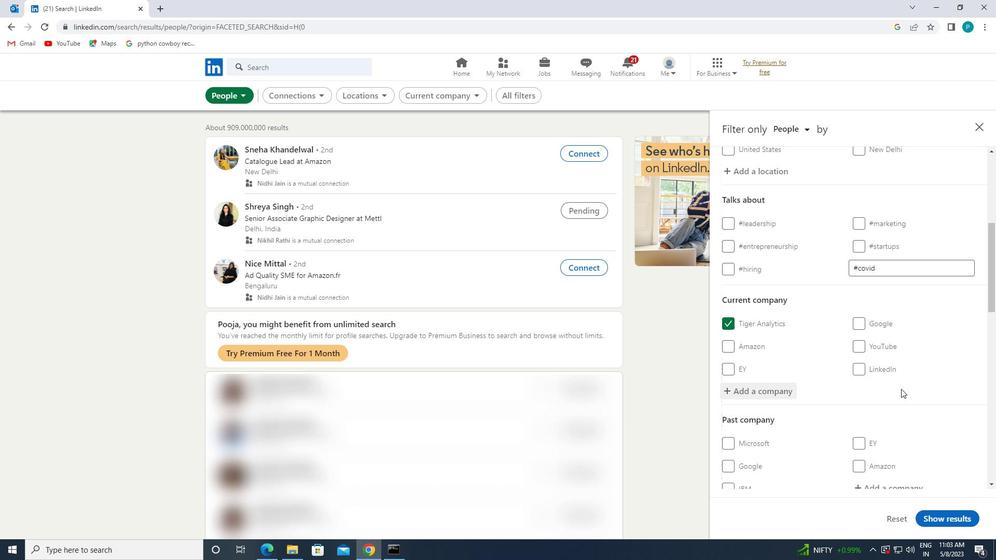 
Action: Mouse scrolled (902, 389) with delta (0, 0)
Screenshot: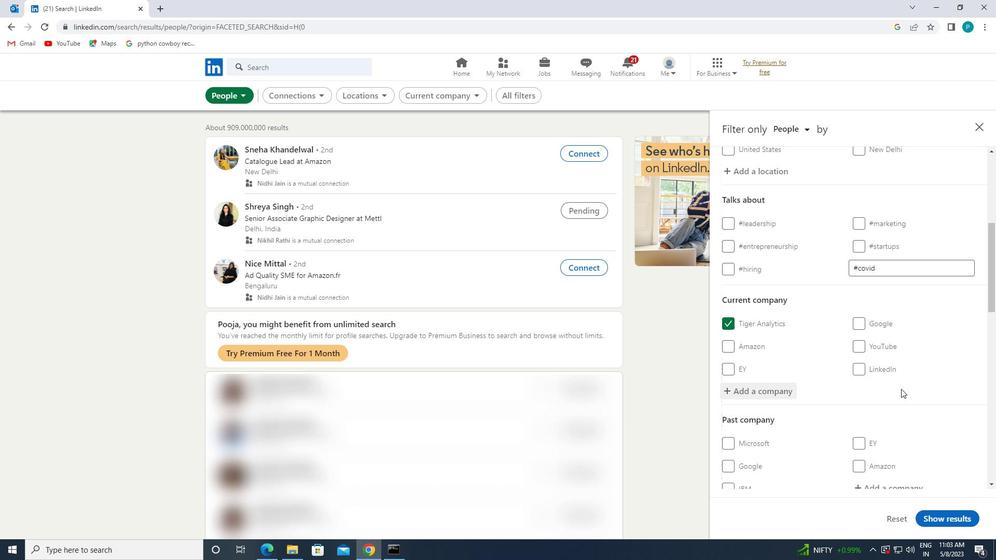 
Action: Mouse moved to (893, 373)
Screenshot: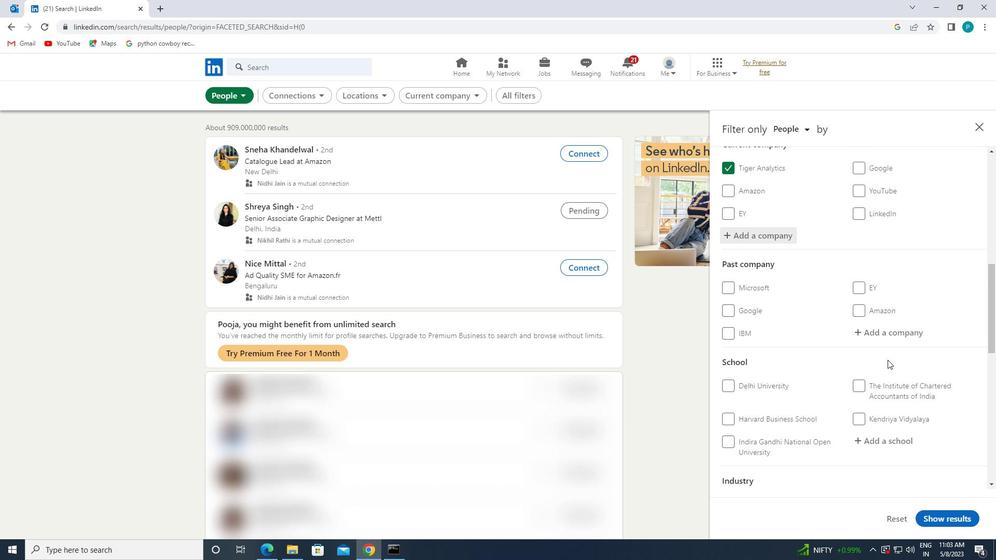 
Action: Mouse scrolled (893, 373) with delta (0, 0)
Screenshot: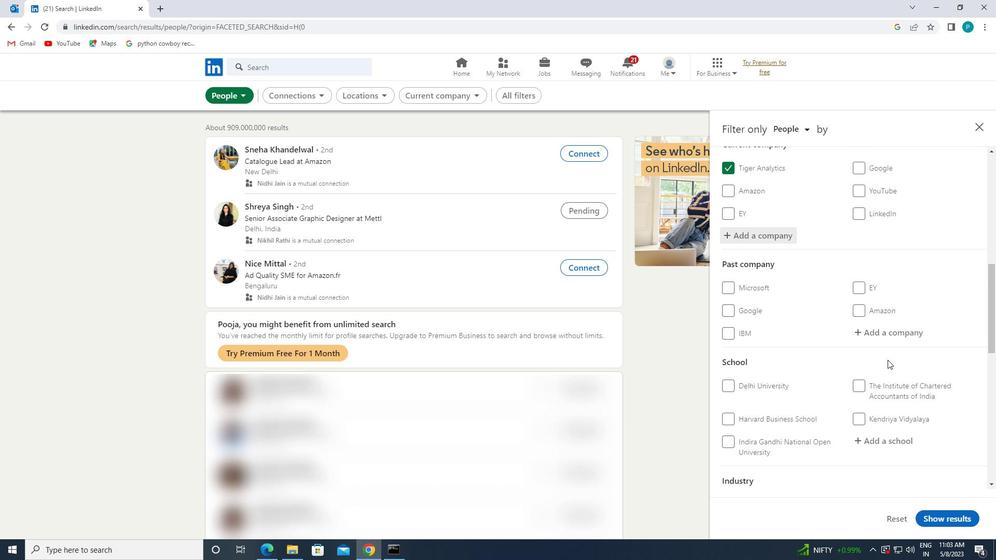 
Action: Mouse moved to (893, 374)
Screenshot: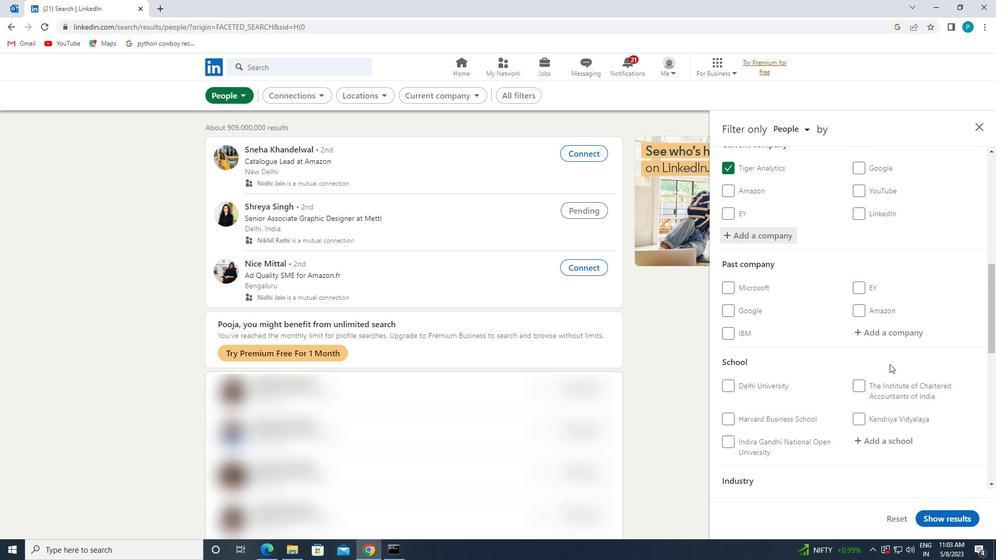 
Action: Mouse scrolled (893, 374) with delta (0, 0)
Screenshot: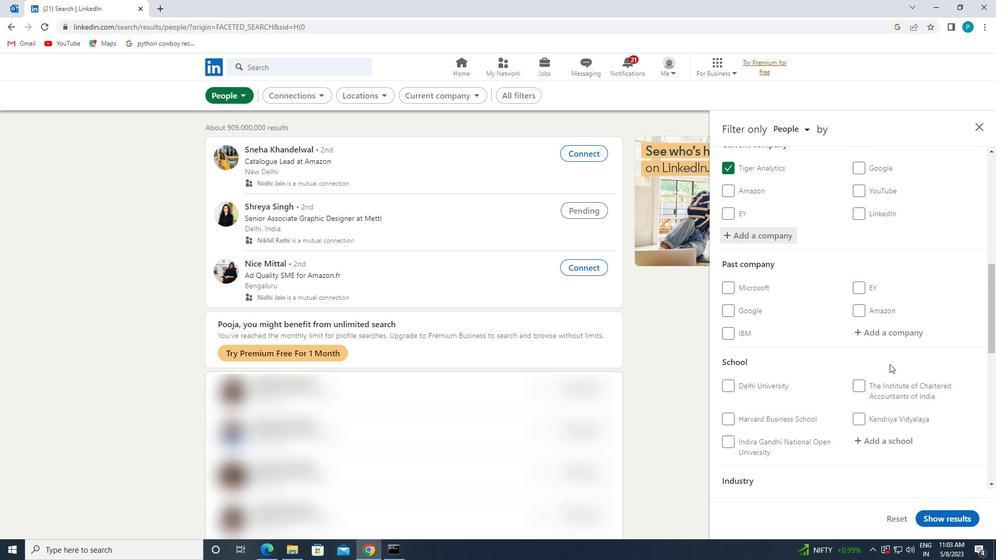 
Action: Mouse moved to (895, 333)
Screenshot: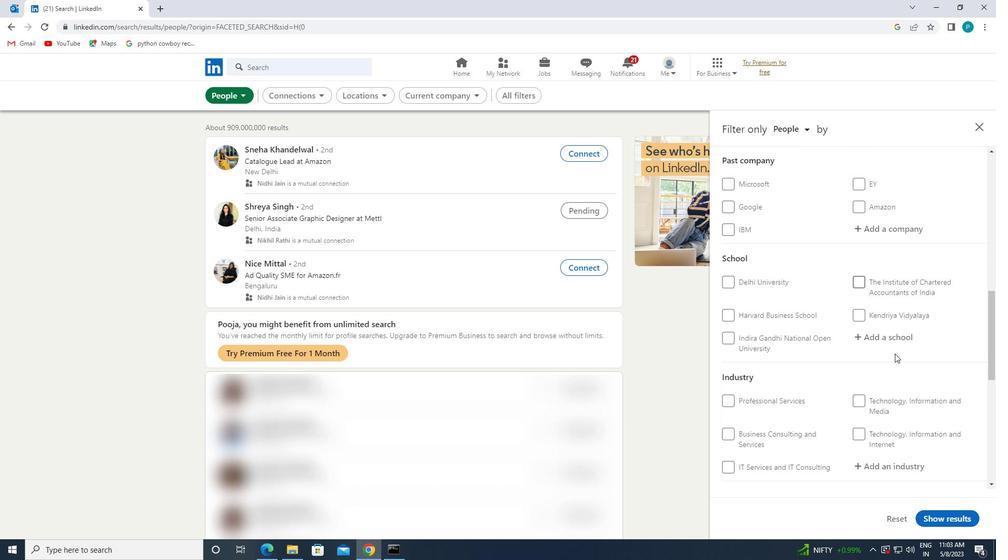 
Action: Mouse pressed left at (895, 333)
Screenshot: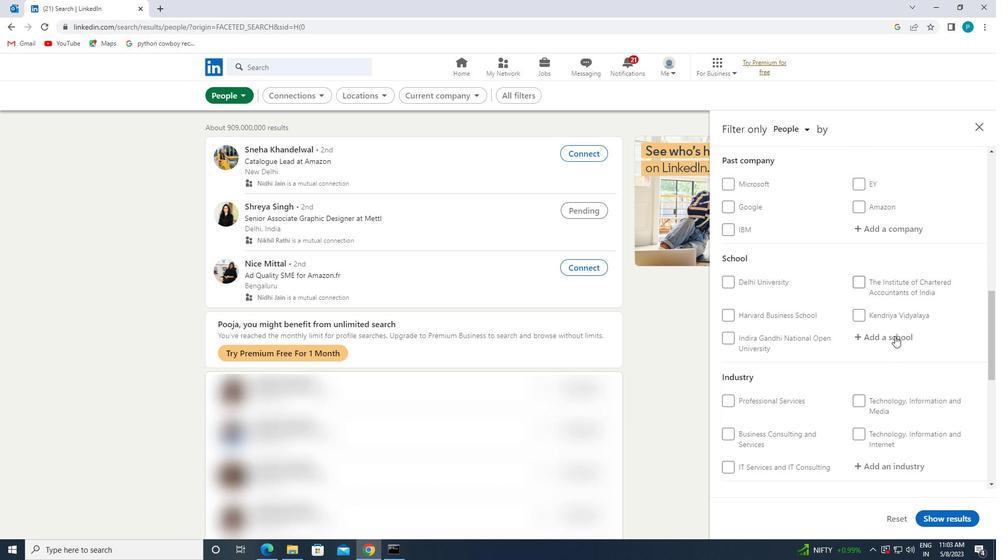 
Action: Mouse moved to (906, 342)
Screenshot: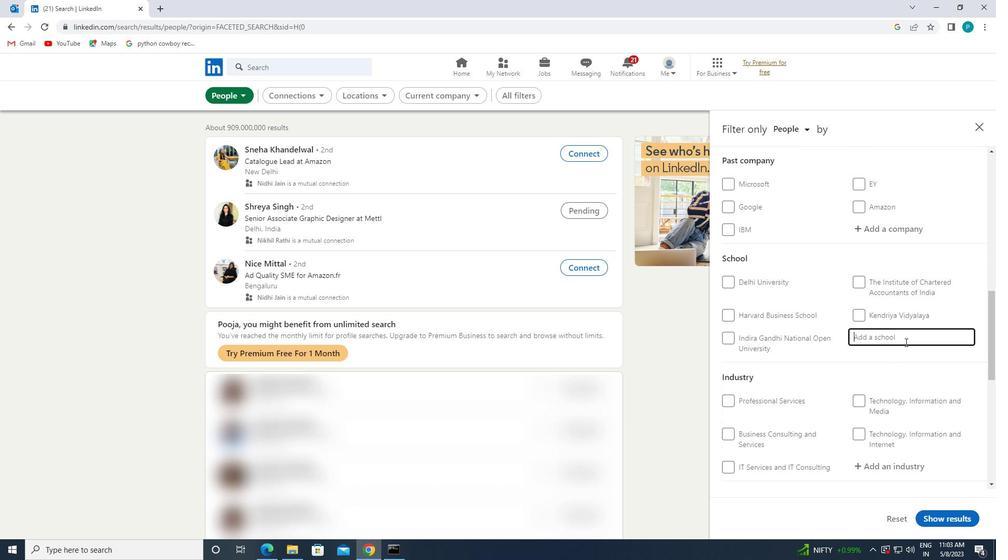 
Action: Key pressed <Key.caps_lock>M<Key.caps_lock>AULANA
Screenshot: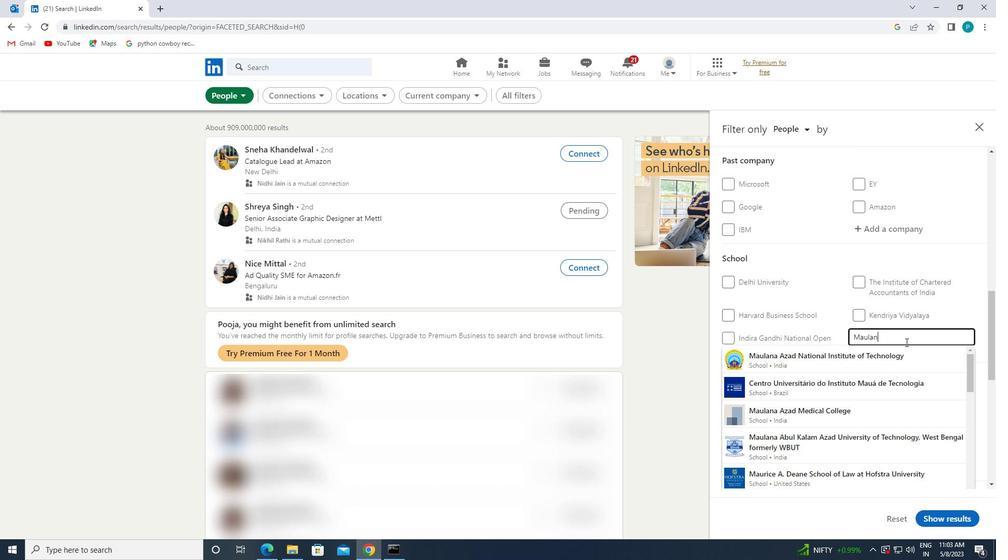 
Action: Mouse moved to (893, 358)
Screenshot: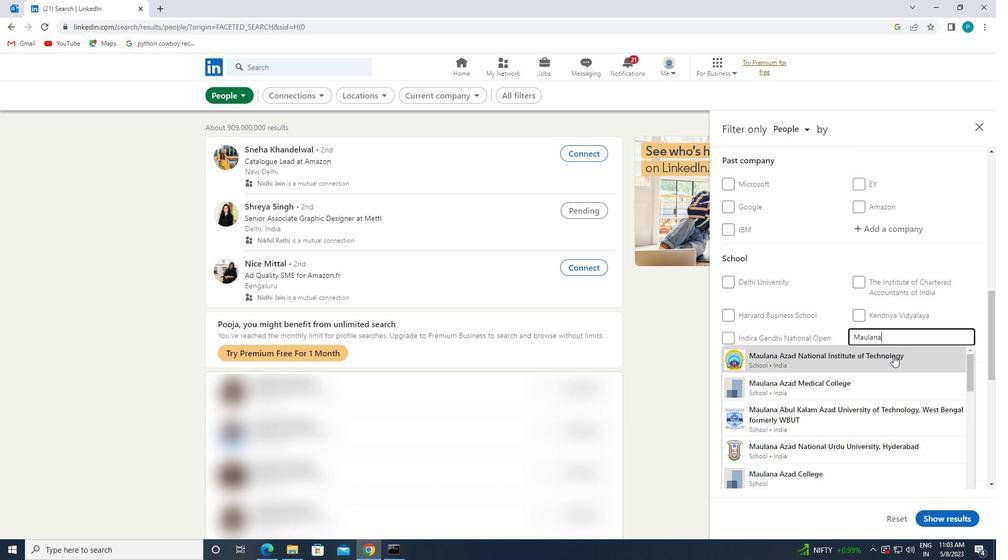 
Action: Mouse pressed left at (893, 358)
Screenshot: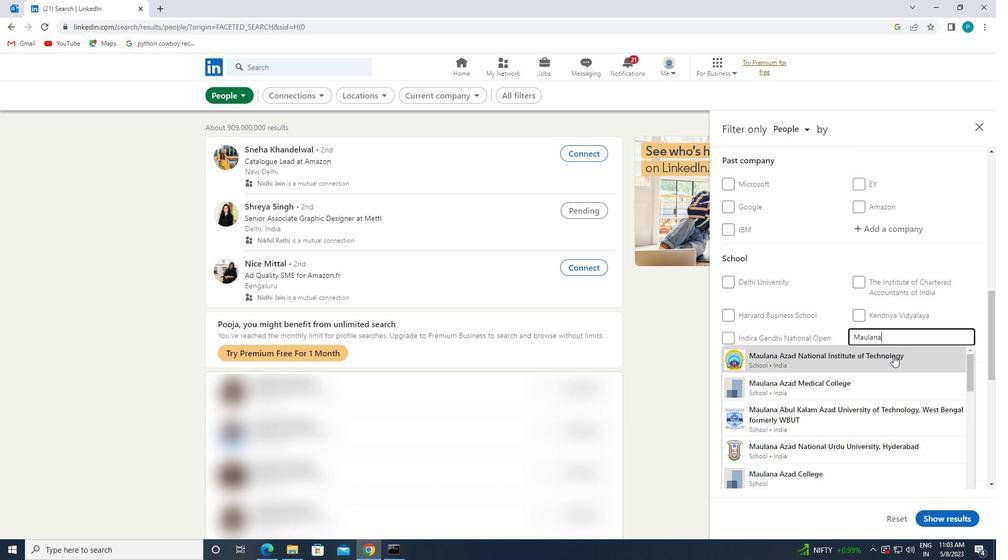 
Action: Mouse moved to (889, 383)
Screenshot: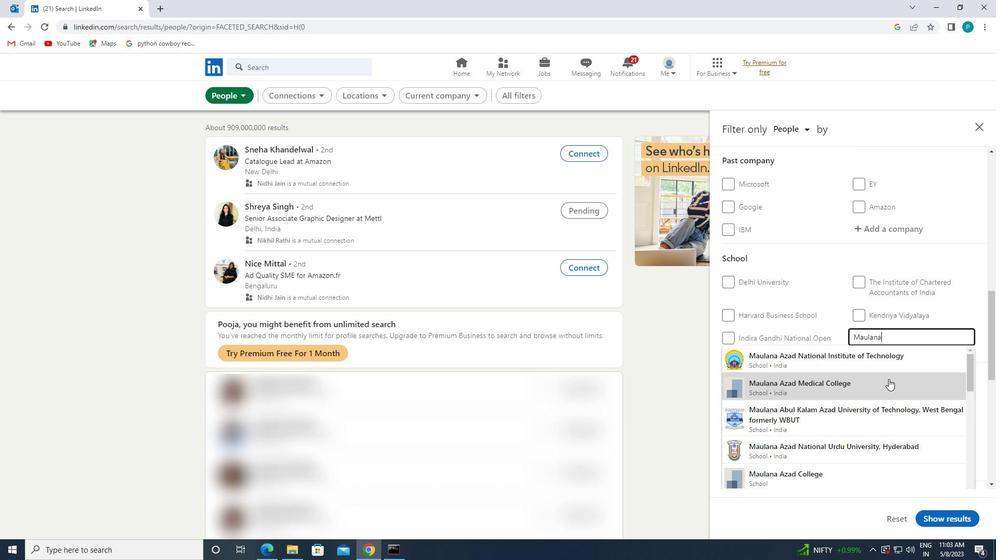 
Action: Mouse pressed left at (889, 383)
Screenshot: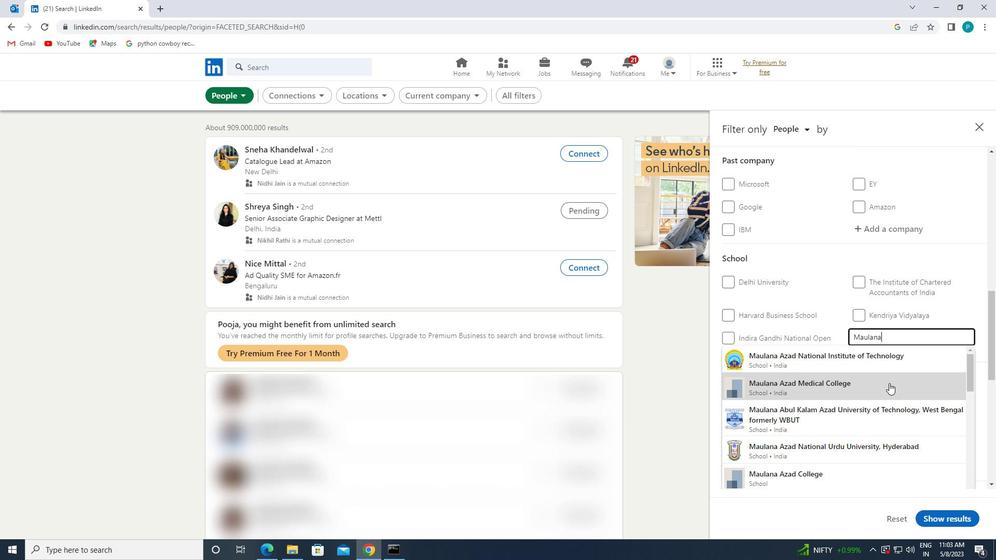 
Action: Mouse moved to (895, 387)
Screenshot: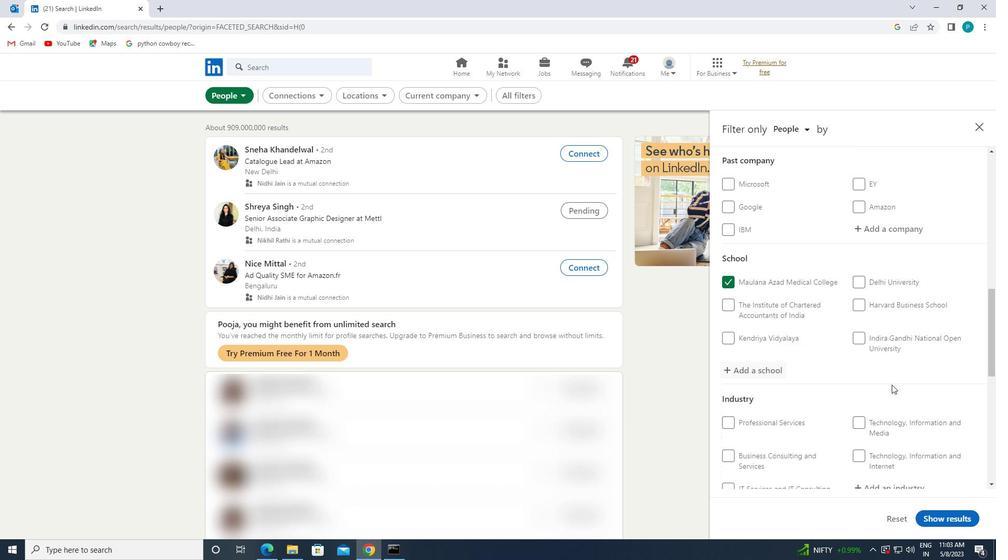 
Action: Mouse scrolled (895, 386) with delta (0, 0)
Screenshot: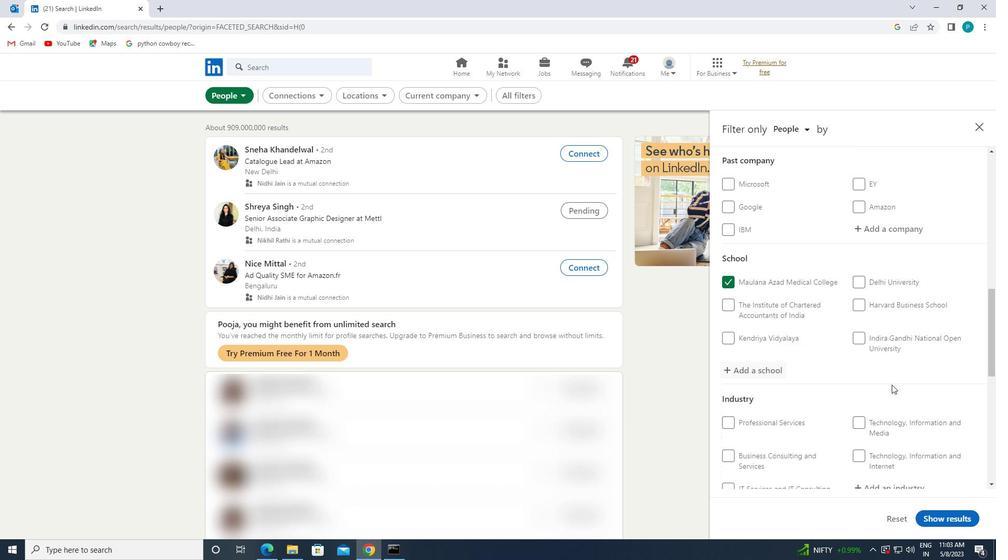 
Action: Mouse scrolled (895, 386) with delta (0, 0)
Screenshot: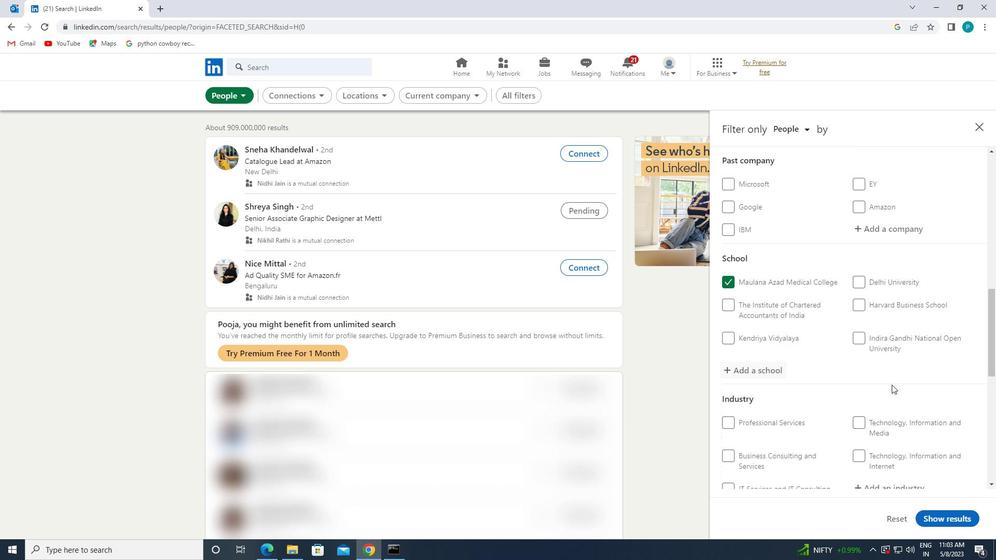 
Action: Mouse scrolled (895, 386) with delta (0, 0)
Screenshot: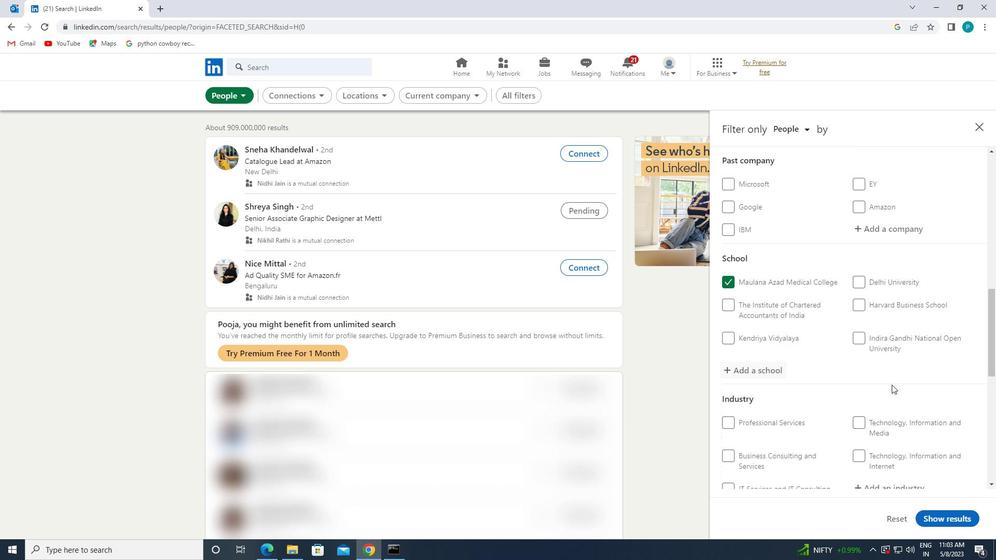 
Action: Mouse moved to (890, 328)
Screenshot: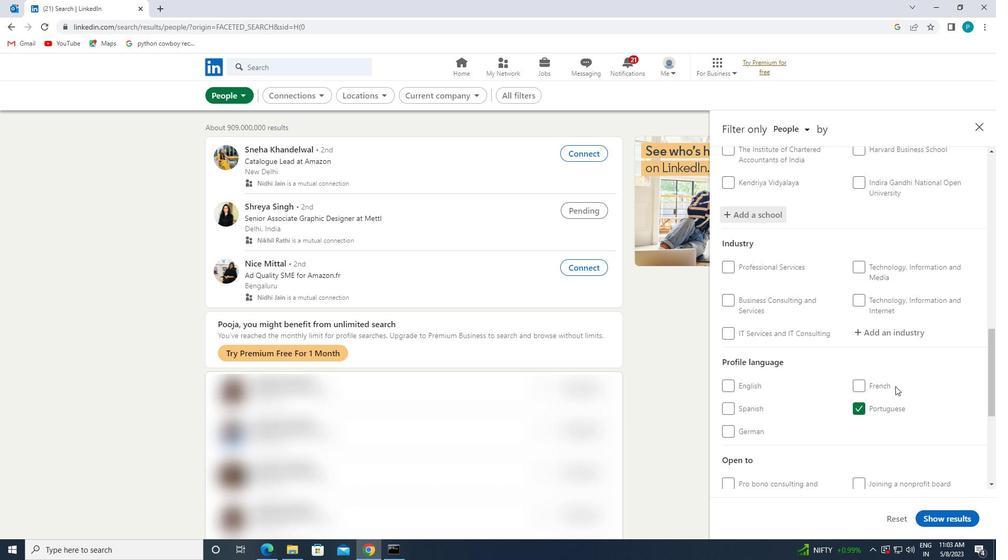 
Action: Mouse pressed left at (890, 328)
Screenshot: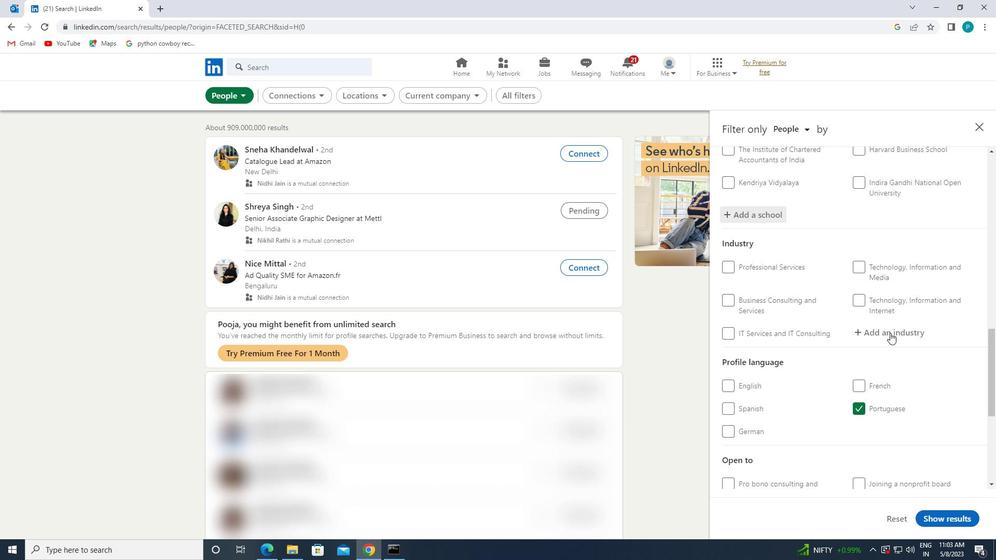 
Action: Mouse moved to (900, 333)
Screenshot: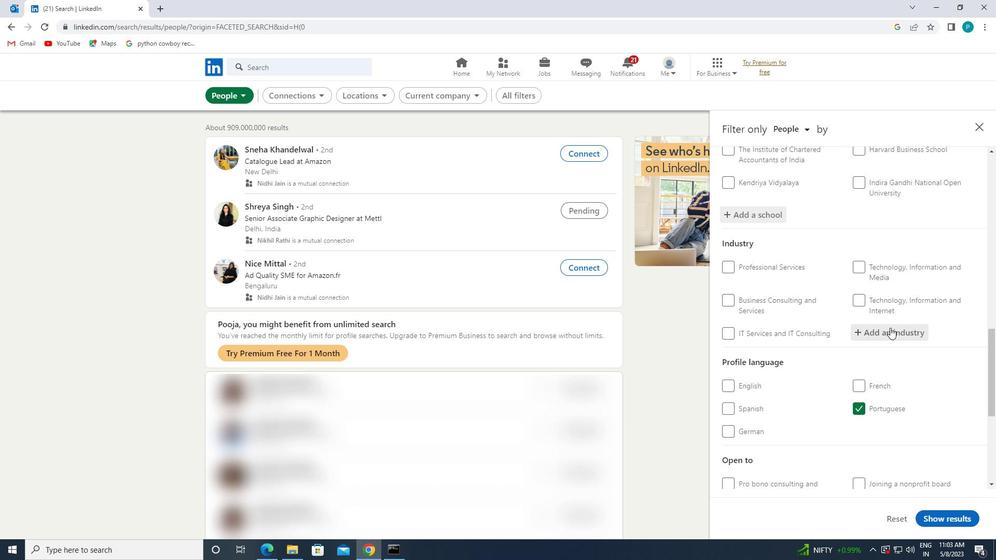 
Action: Key pressed <Key.caps_lock>C<Key.caps_lock>OAL<Key.space>
Screenshot: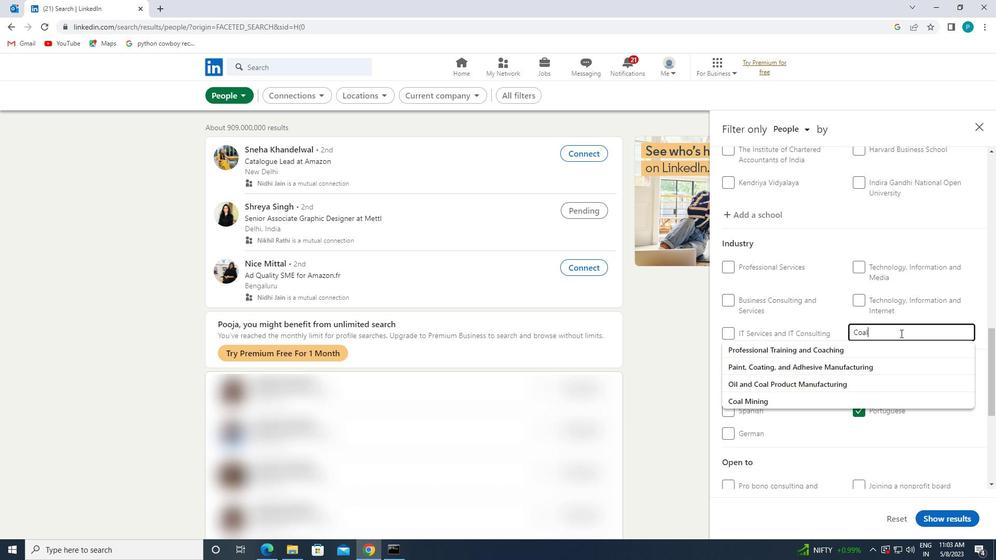
Action: Mouse moved to (854, 360)
Screenshot: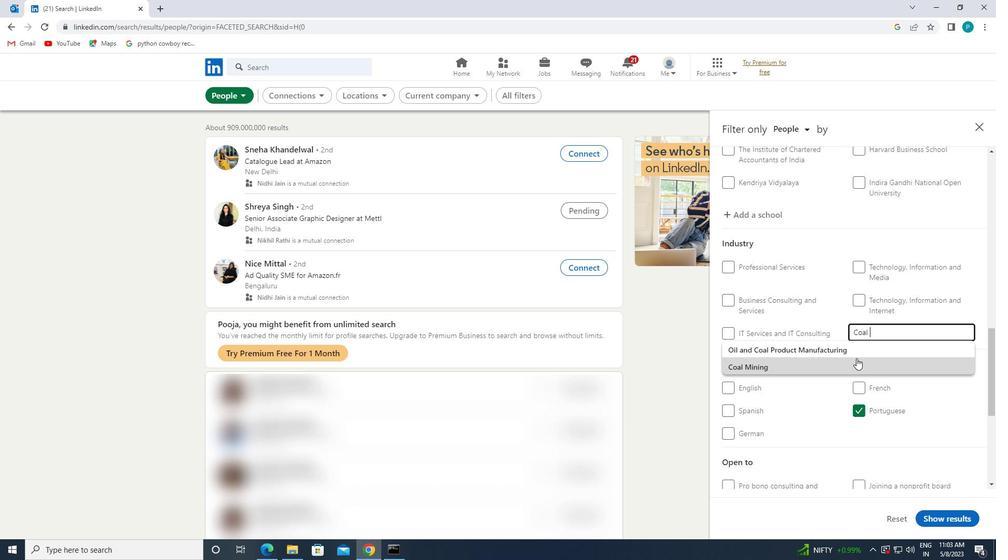 
Action: Mouse pressed left at (854, 360)
Screenshot: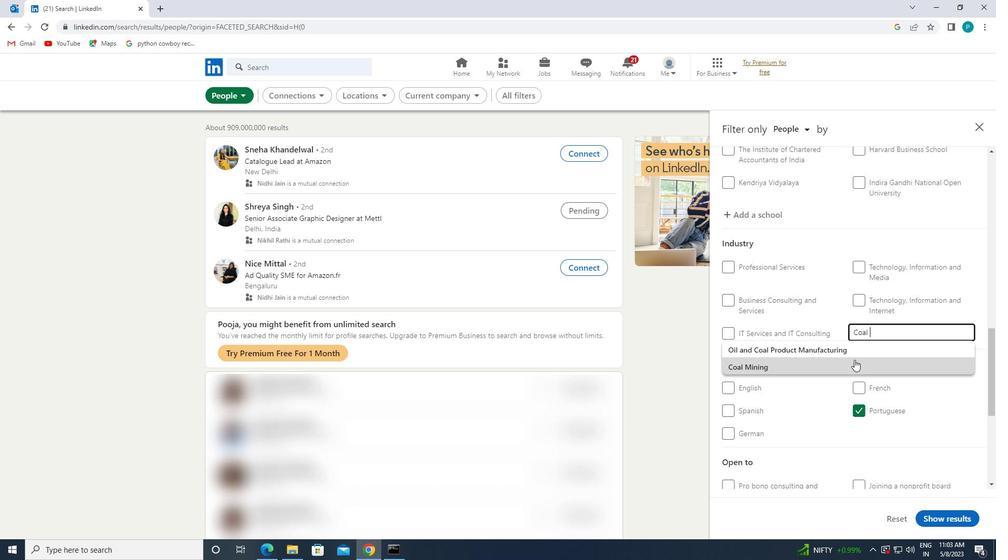 
Action: Mouse moved to (853, 360)
Screenshot: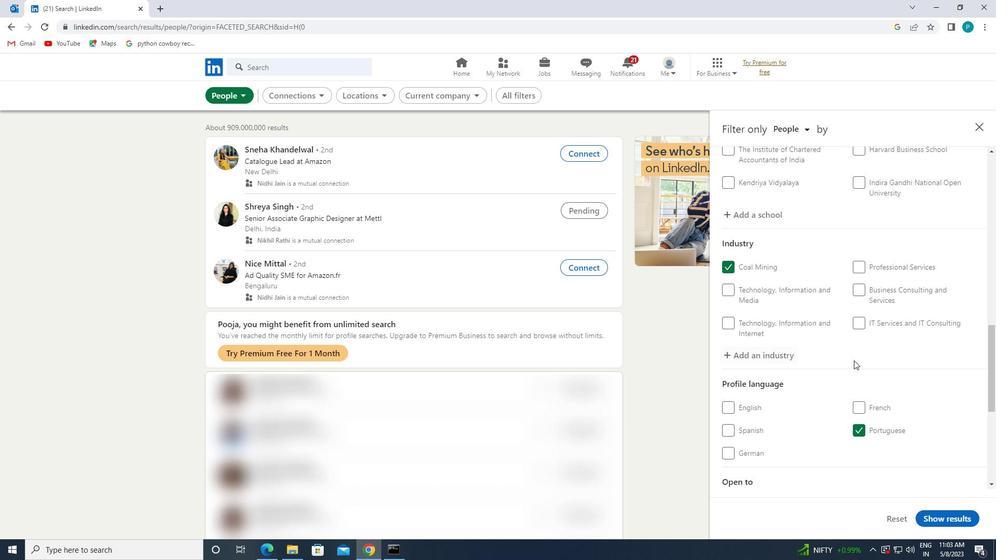 
Action: Mouse scrolled (853, 360) with delta (0, 0)
Screenshot: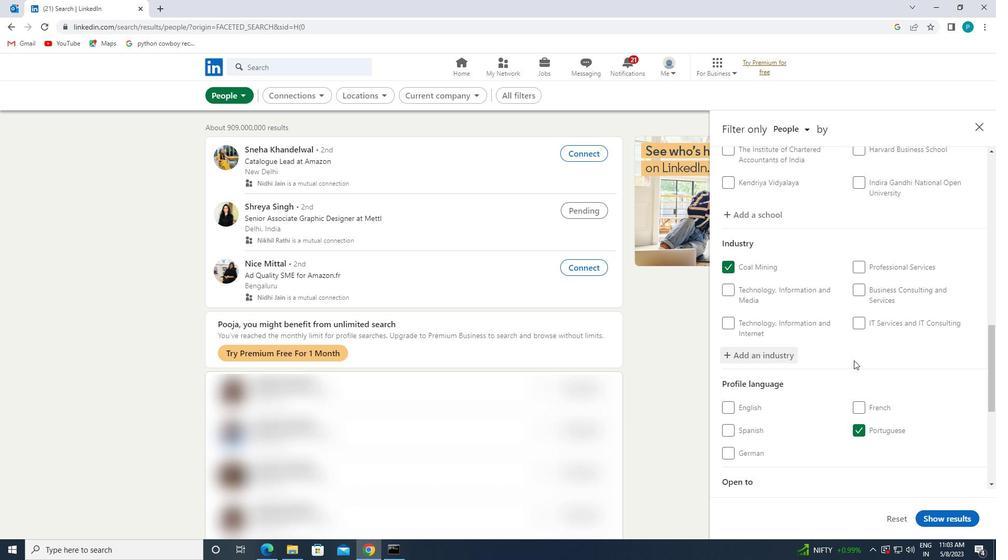 
Action: Mouse scrolled (853, 360) with delta (0, 0)
Screenshot: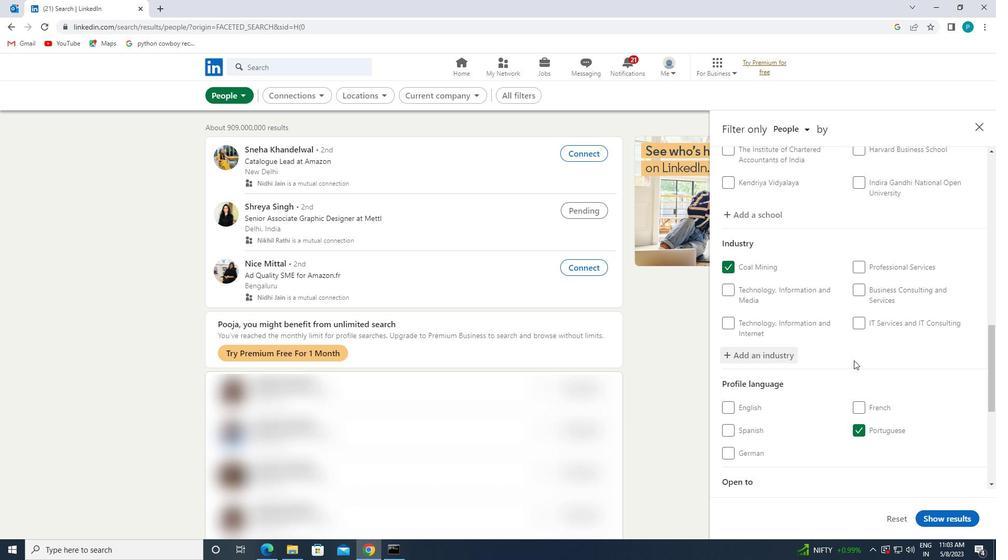 
Action: Mouse moved to (862, 428)
Screenshot: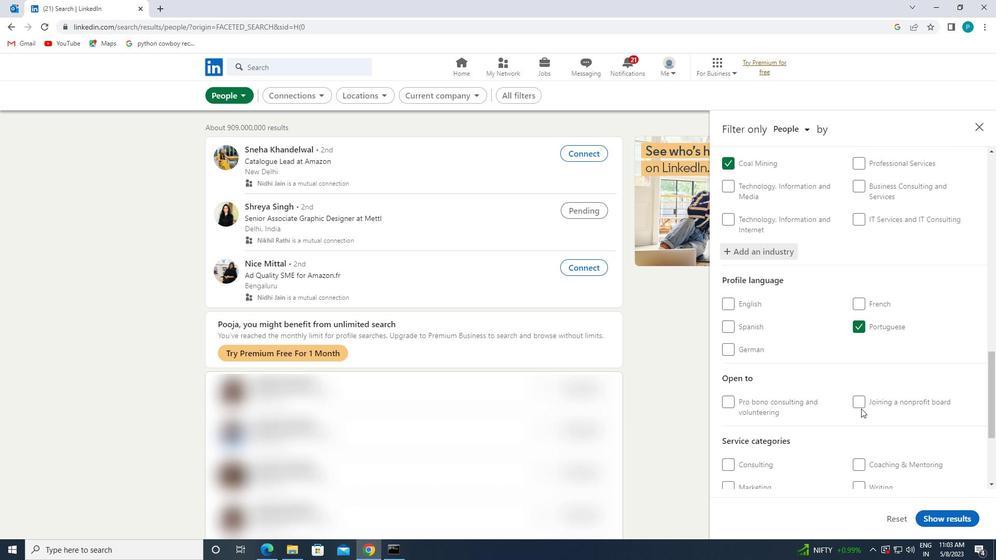 
Action: Mouse scrolled (862, 428) with delta (0, 0)
Screenshot: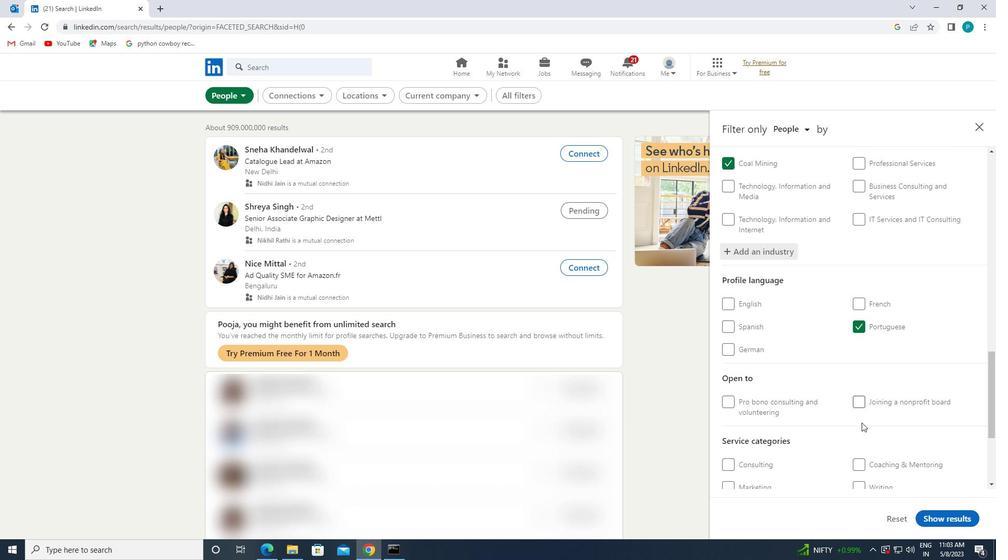 
Action: Mouse moved to (862, 429)
Screenshot: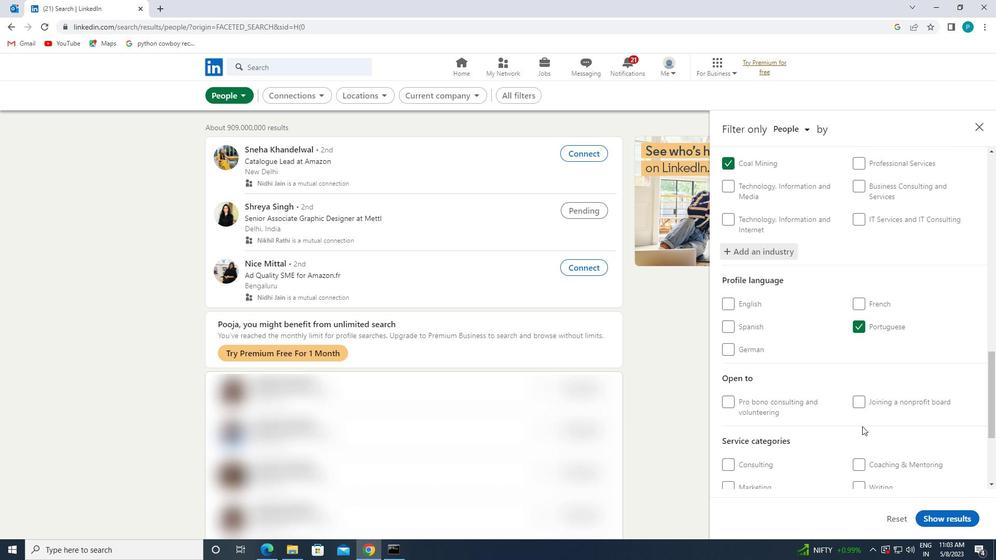 
Action: Mouse scrolled (862, 428) with delta (0, 0)
Screenshot: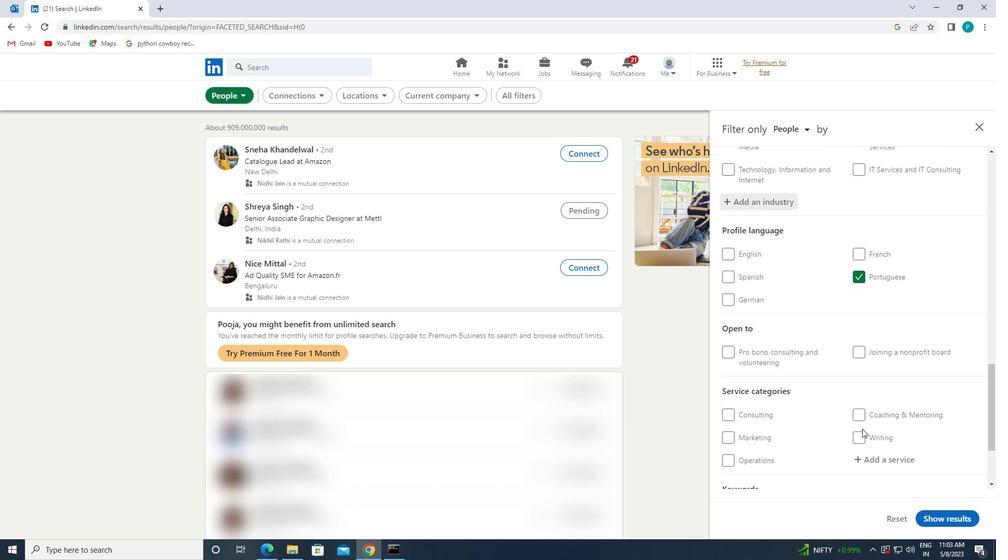 
Action: Mouse moved to (859, 400)
Screenshot: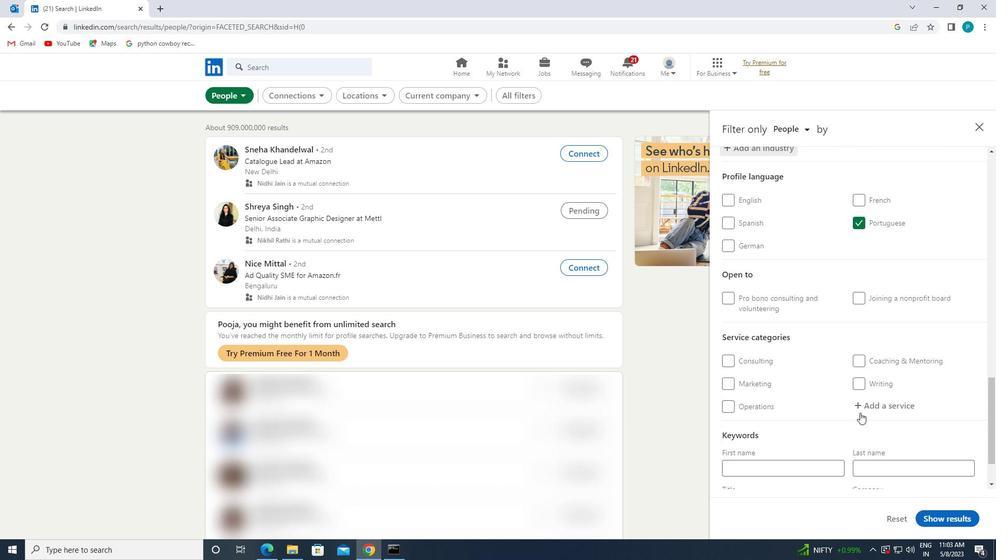 
Action: Mouse pressed left at (859, 400)
Screenshot: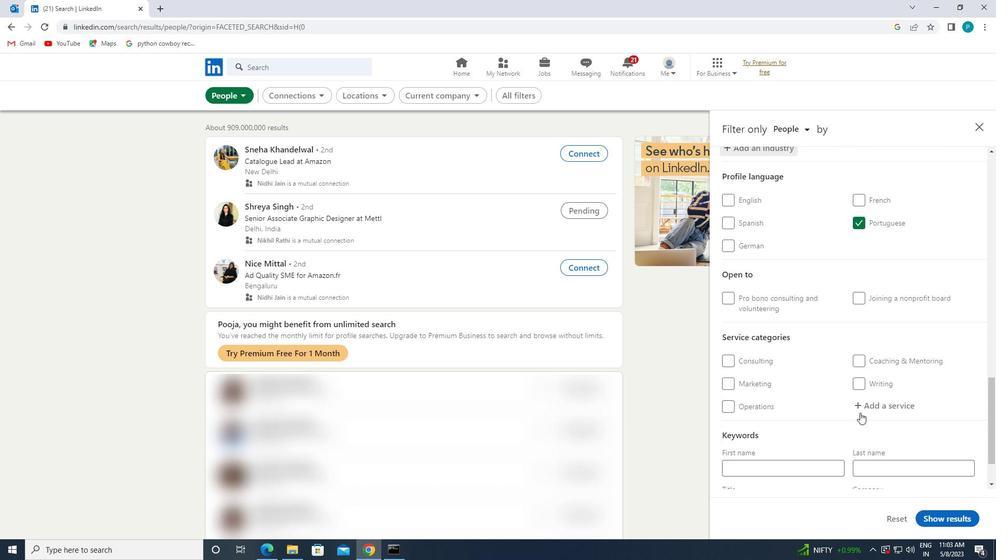 
Action: Mouse moved to (862, 400)
Screenshot: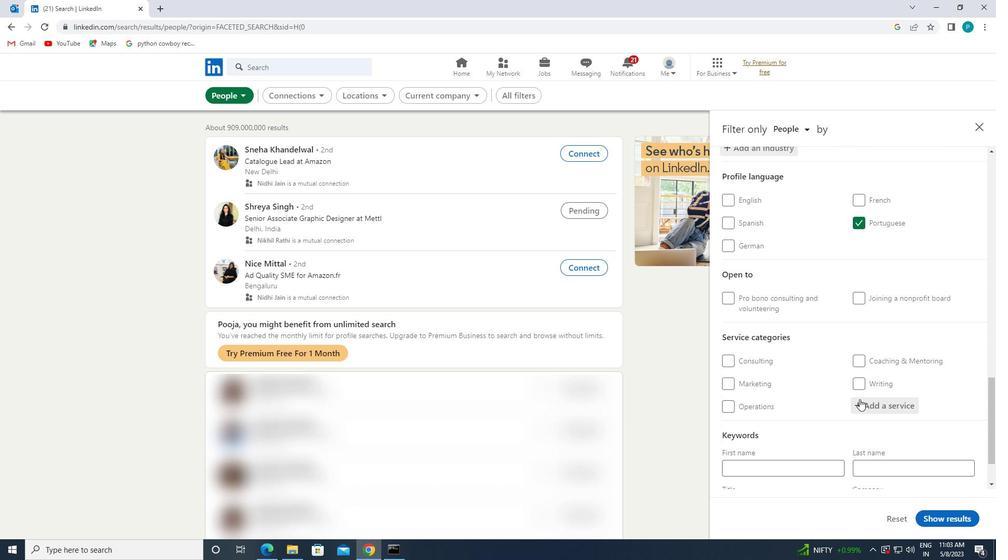 
Action: Key pressed <Key.caps_lock>L<Key.caps_lock>OANS
Screenshot: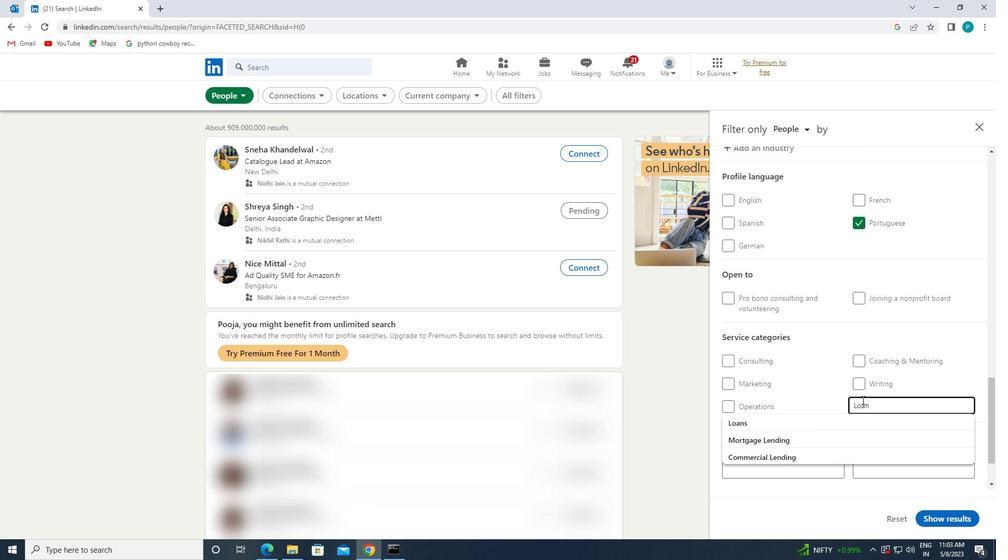 
Action: Mouse moved to (832, 431)
Screenshot: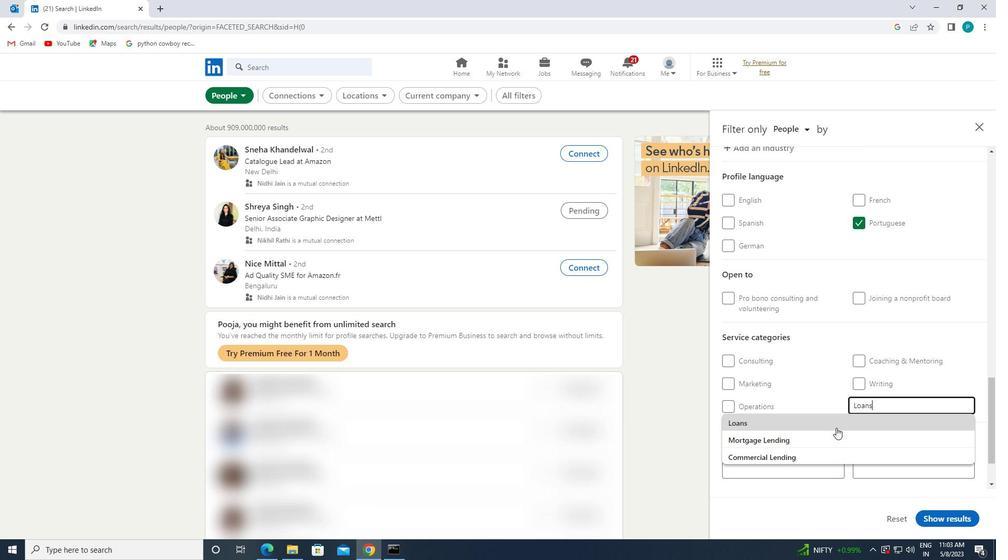 
Action: Mouse pressed left at (832, 431)
Screenshot: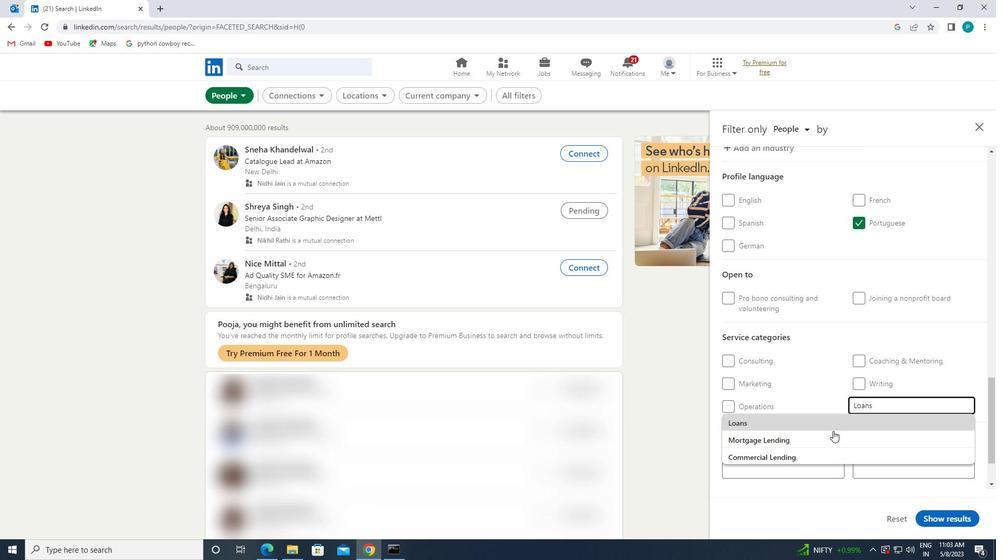 
Action: Mouse moved to (834, 424)
Screenshot: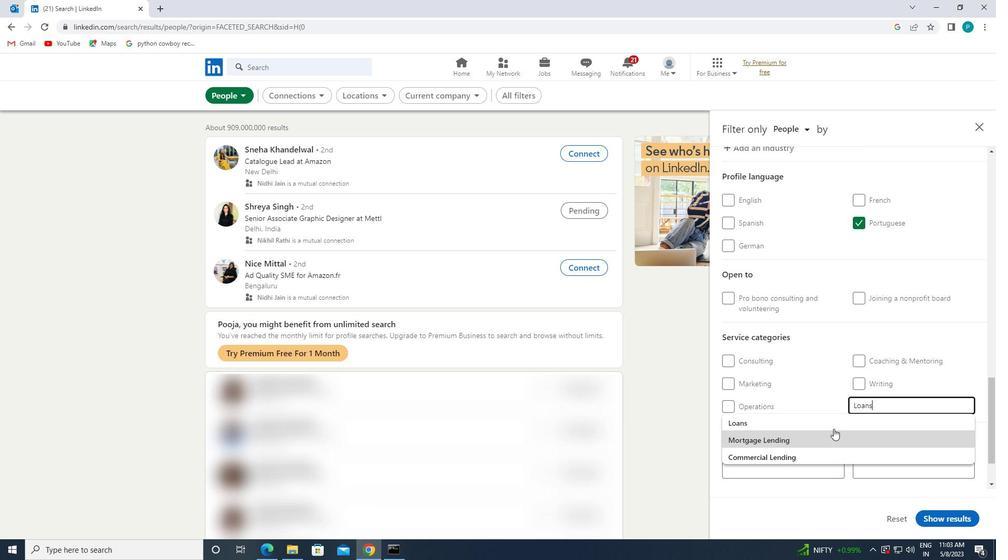 
Action: Mouse pressed left at (834, 424)
Screenshot: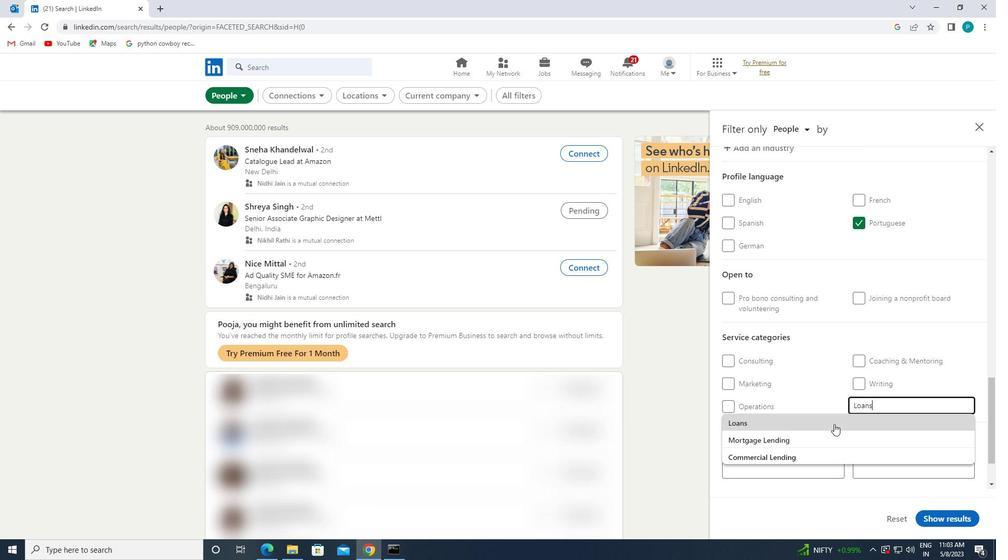
Action: Mouse scrolled (834, 424) with delta (0, 0)
Screenshot: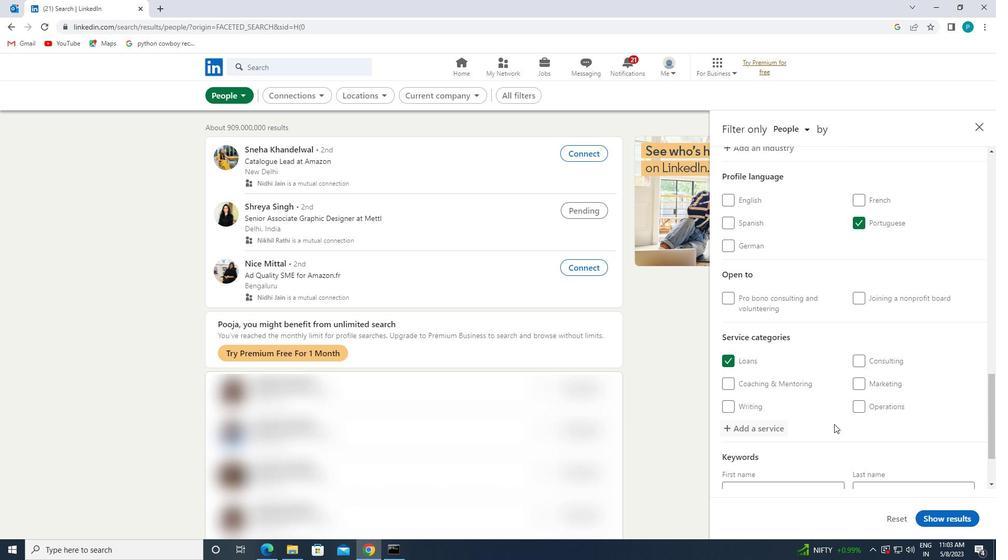 
Action: Mouse scrolled (834, 424) with delta (0, 0)
Screenshot: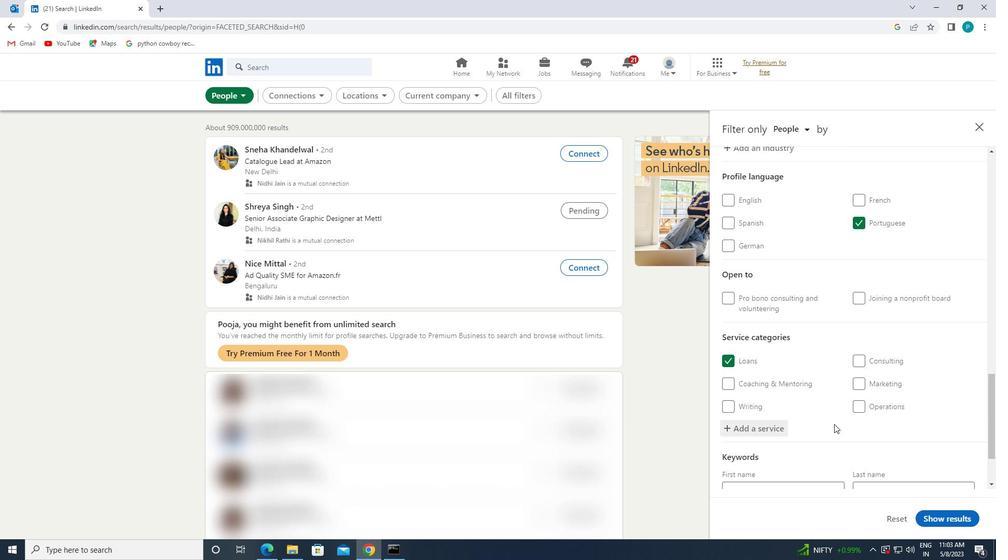 
Action: Mouse scrolled (834, 424) with delta (0, 0)
Screenshot: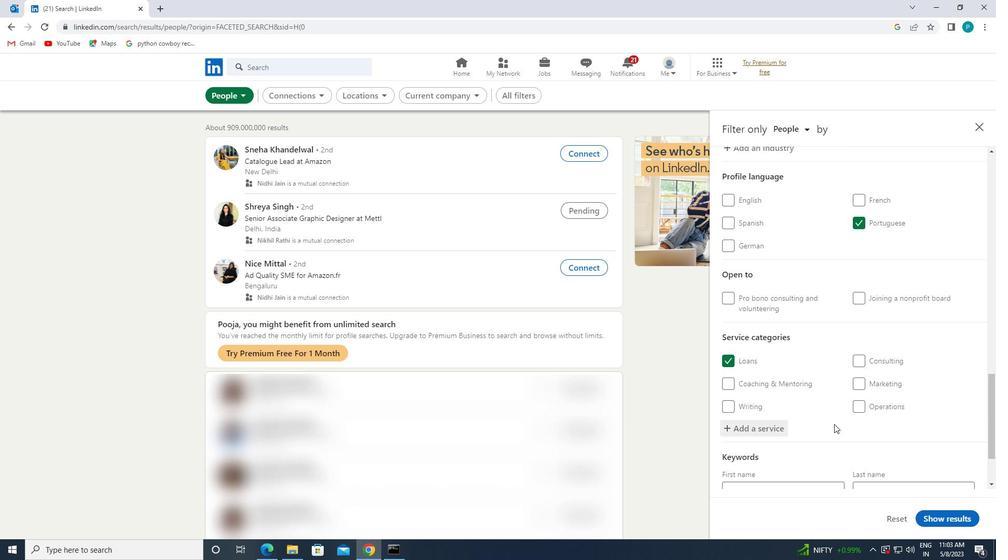 
Action: Mouse moved to (803, 447)
Screenshot: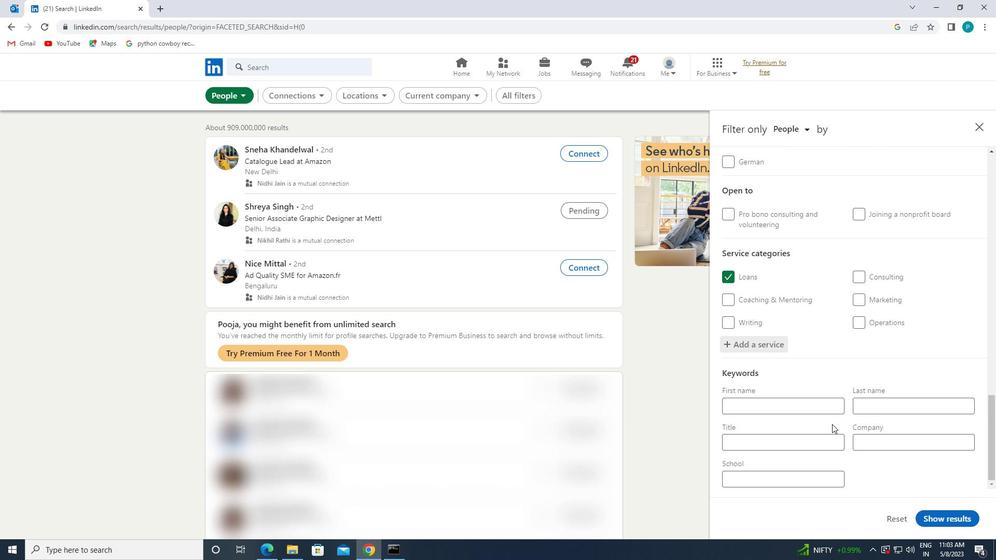 
Action: Mouse pressed left at (803, 447)
Screenshot: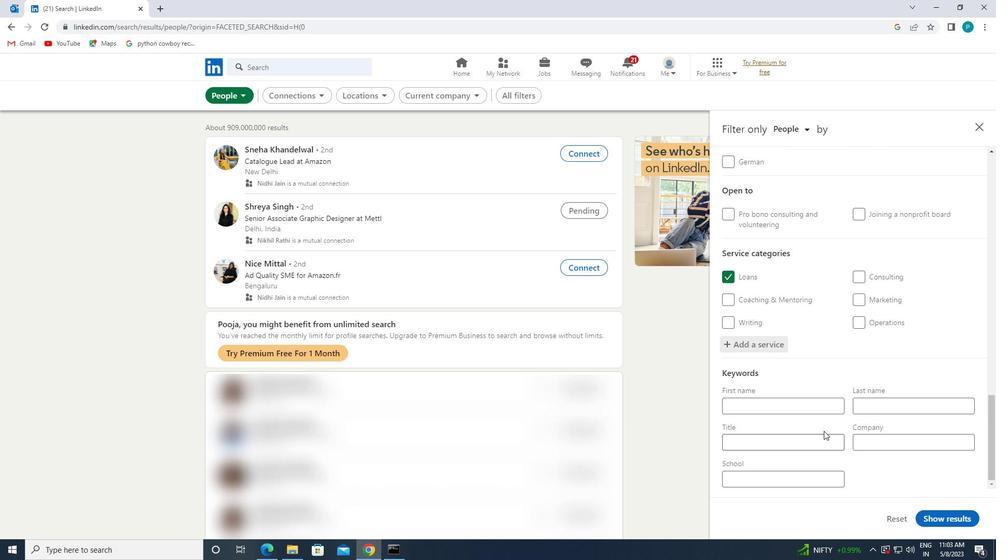 
Action: Key pressed <Key.caps_lock>P<Key.caps_lock>ETROLEUM<Key.space><Key.caps_lock>E<Key.caps_lock>NGINEER
Screenshot: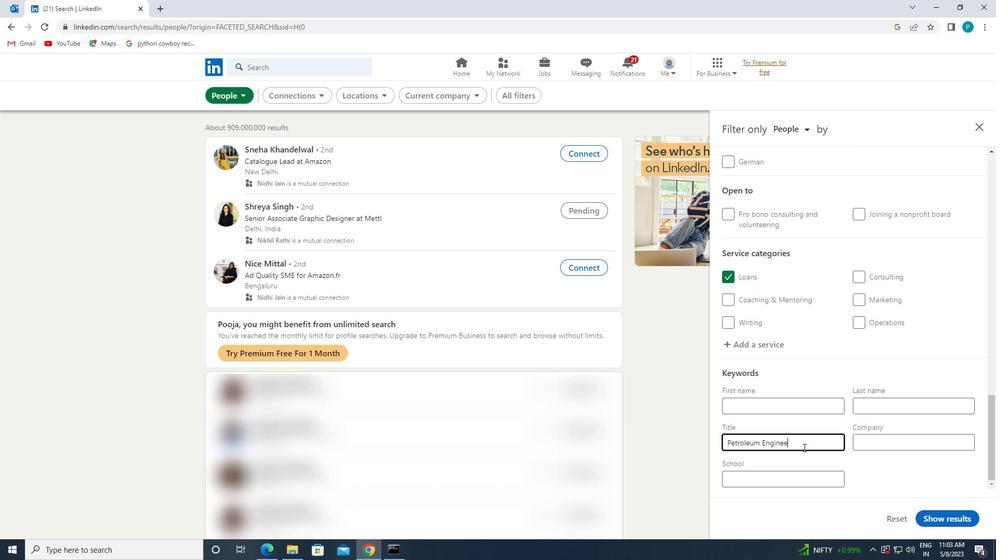 
Action: Mouse moved to (964, 518)
Screenshot: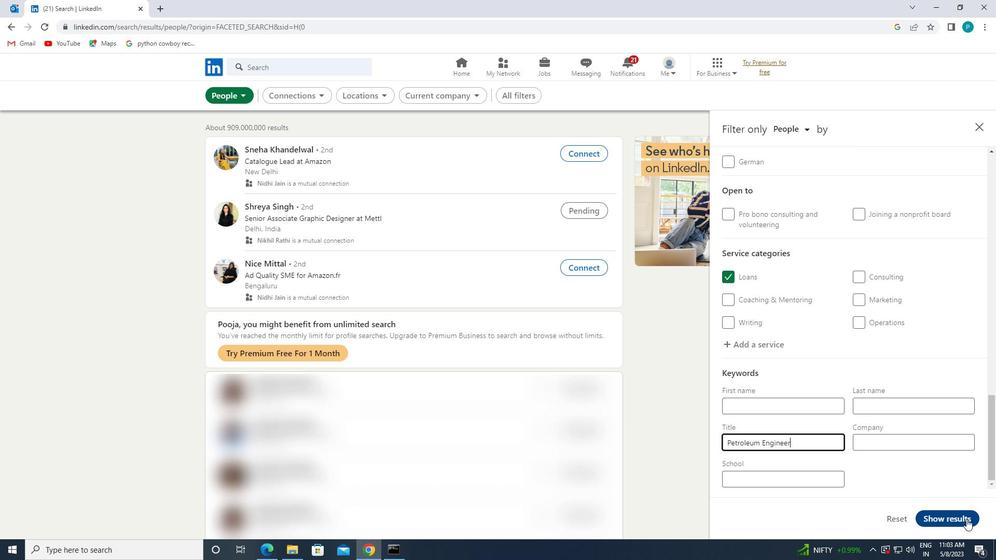 
Action: Mouse pressed left at (964, 518)
Screenshot: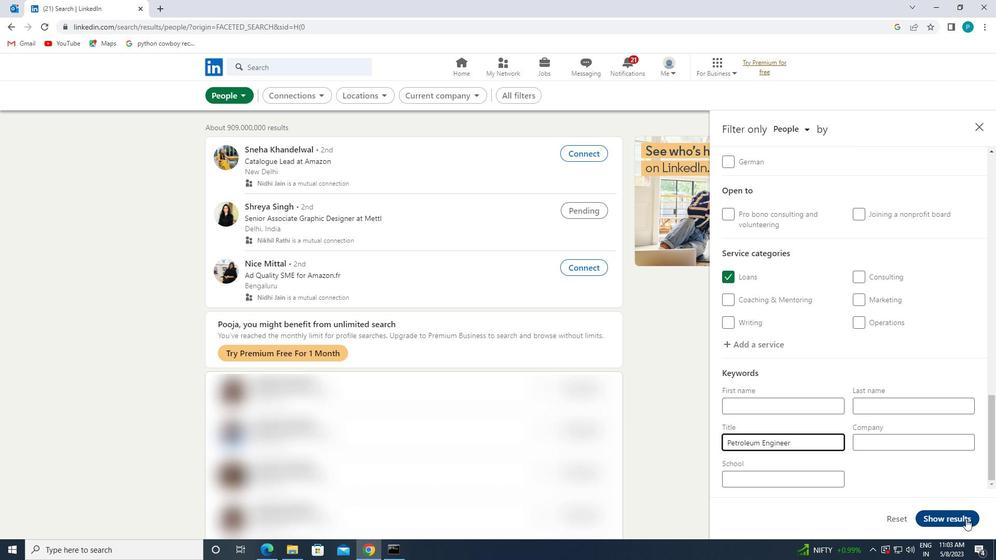 
